 Task: Look for space in Huatusco de Chicuellar, Mexico from 10th July, 2023 to 25th July, 2023 for 3 adults, 1 child in price range Rs.15000 to Rs.25000. Place can be shared room with 2 bedrooms having 3 beds and 2 bathrooms. Property type can be house, flat, guest house. Amenities needed are: wifi, TV, free parkinig on premises, gym, breakfast. Booking option can be shelf check-in. Required host language is English.
Action: Mouse moved to (473, 96)
Screenshot: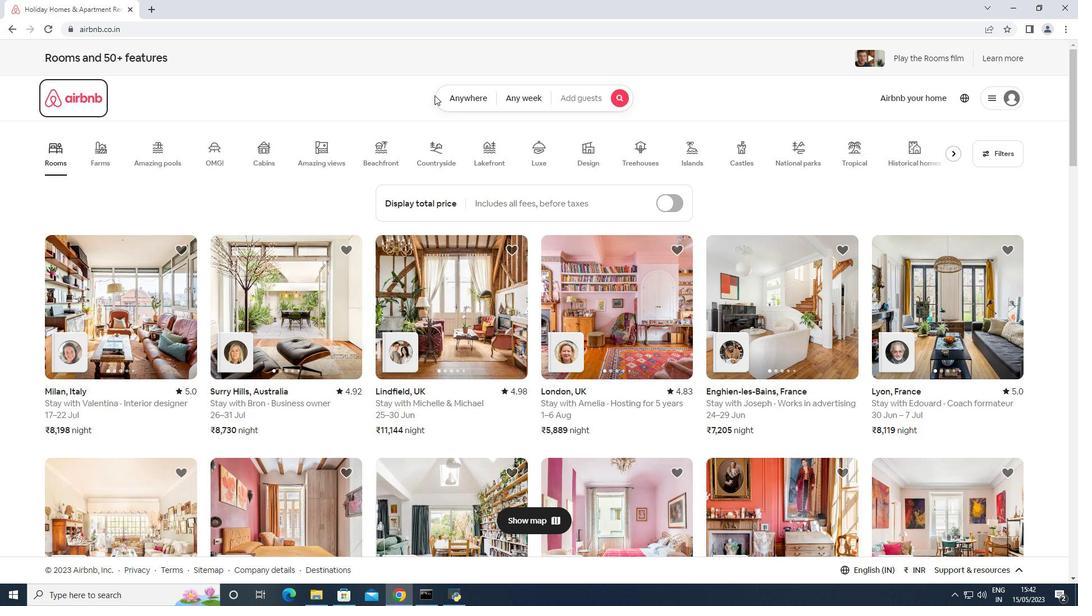 
Action: Mouse pressed left at (473, 96)
Screenshot: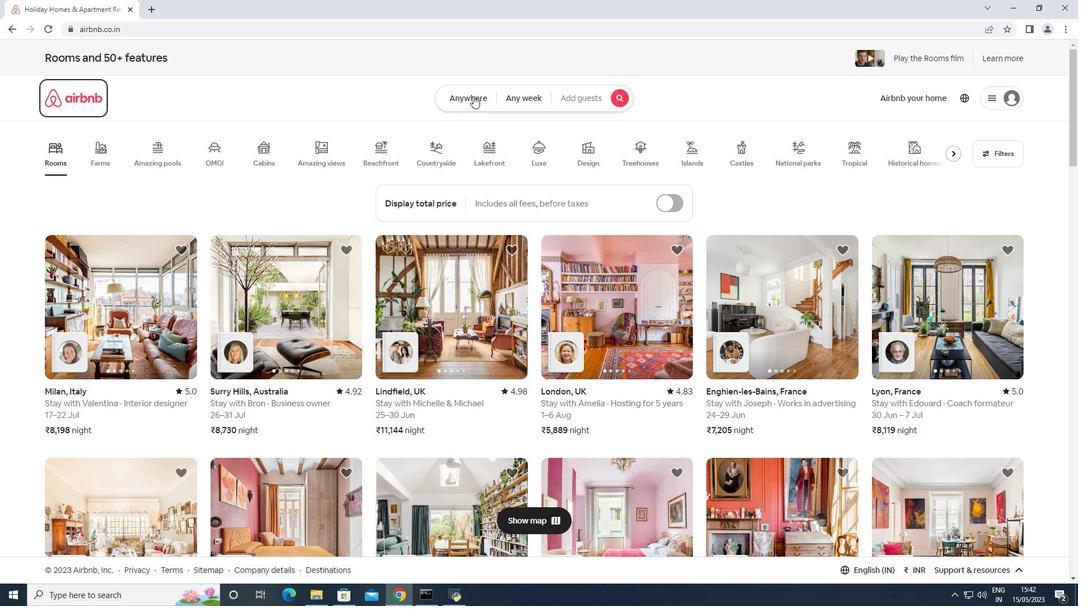 
Action: Mouse moved to (333, 142)
Screenshot: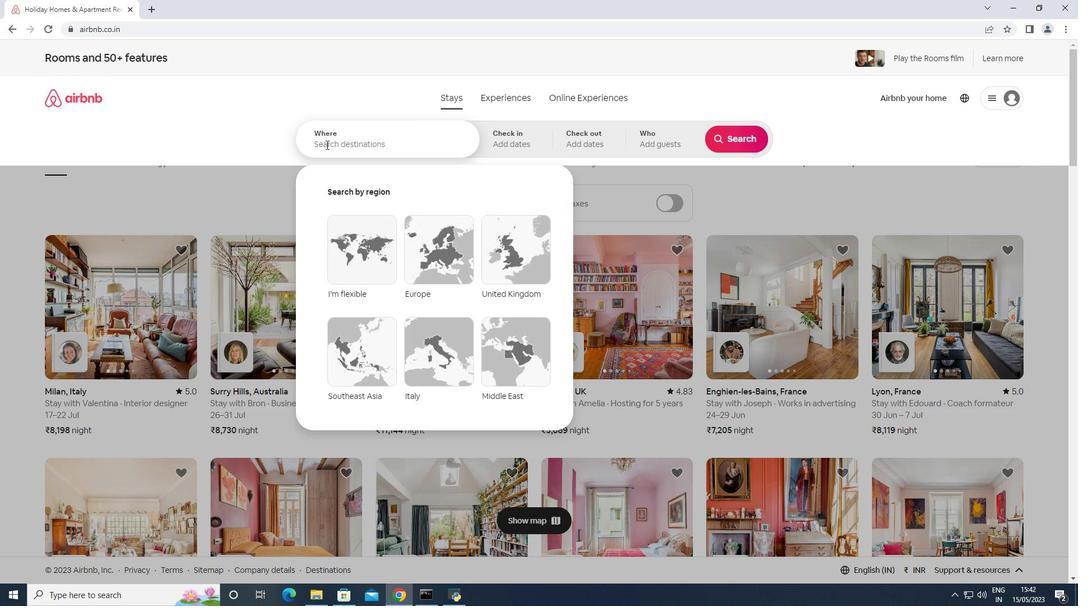 
Action: Mouse pressed left at (333, 142)
Screenshot: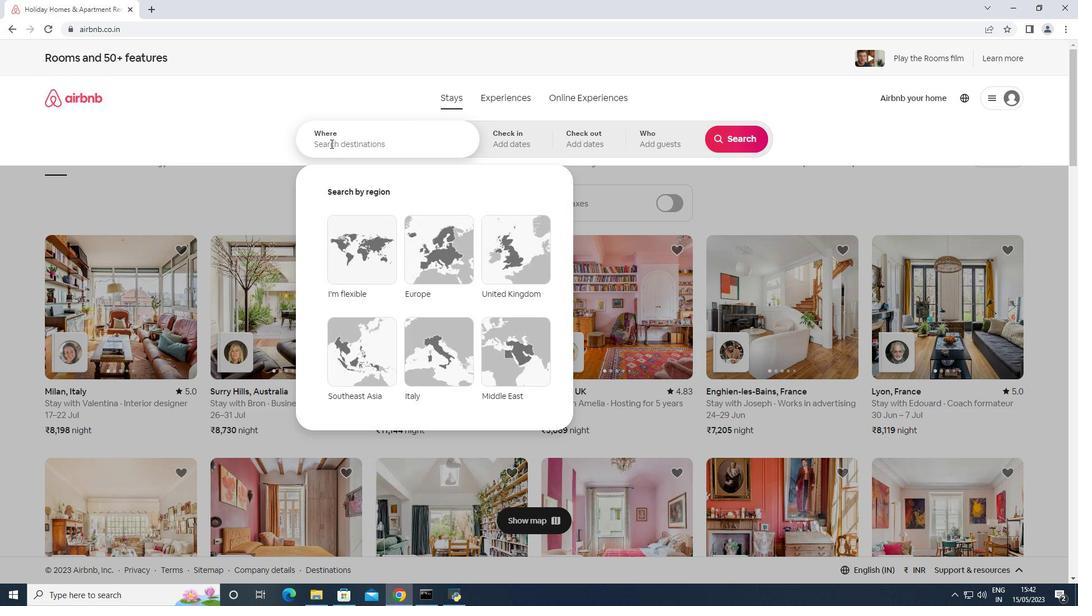 
Action: Key pressed <Key.shift>Huatusco<Key.space>de<Key.space><Key.shift>Chicuellar,<Key.shift><Key.shift>Mexico
Screenshot: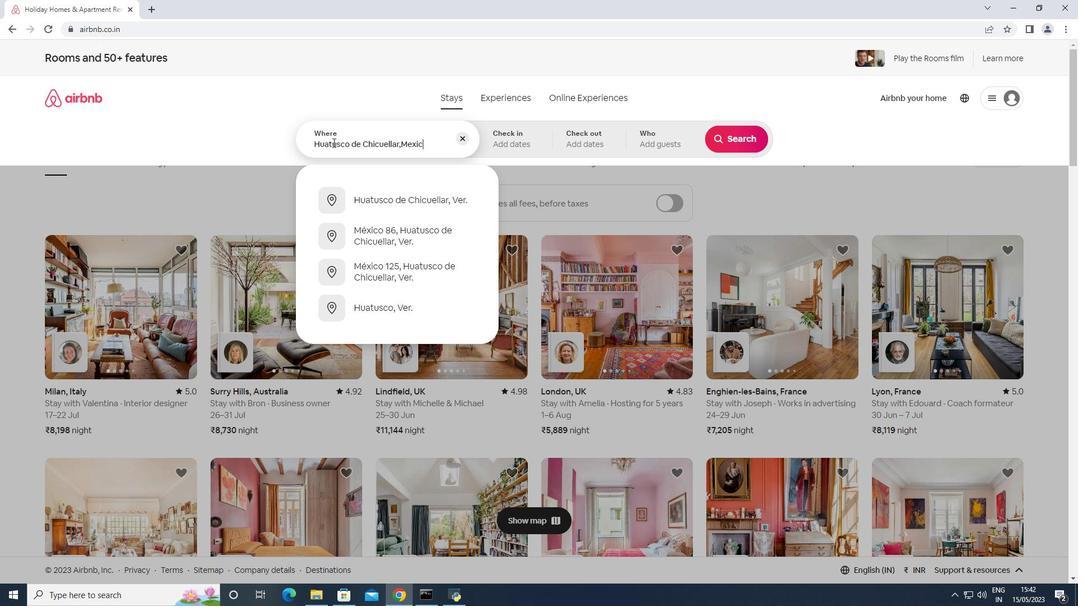 
Action: Mouse moved to (527, 144)
Screenshot: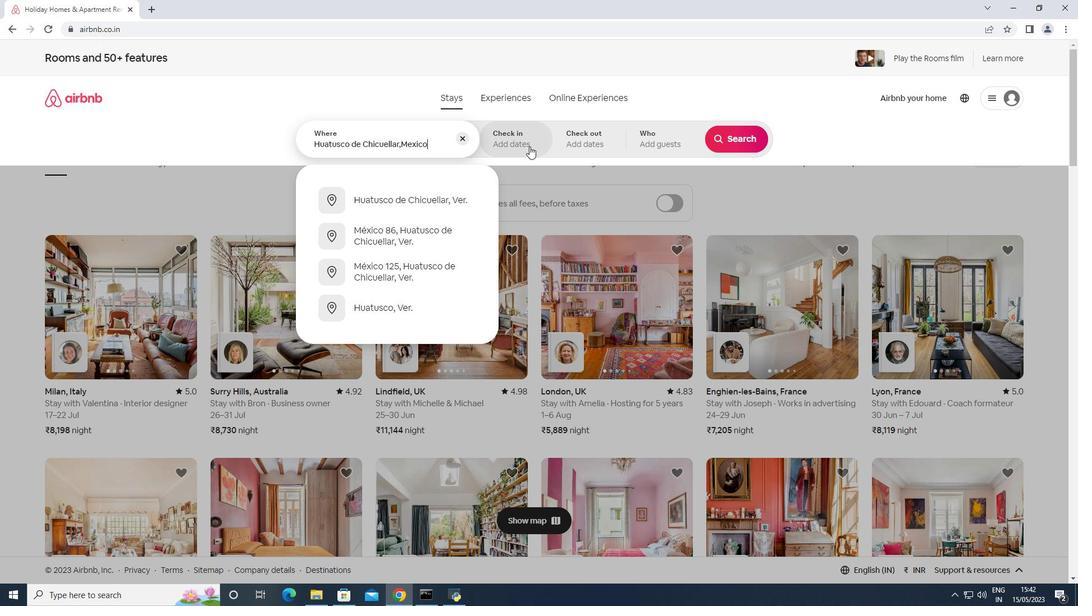 
Action: Mouse pressed left at (527, 144)
Screenshot: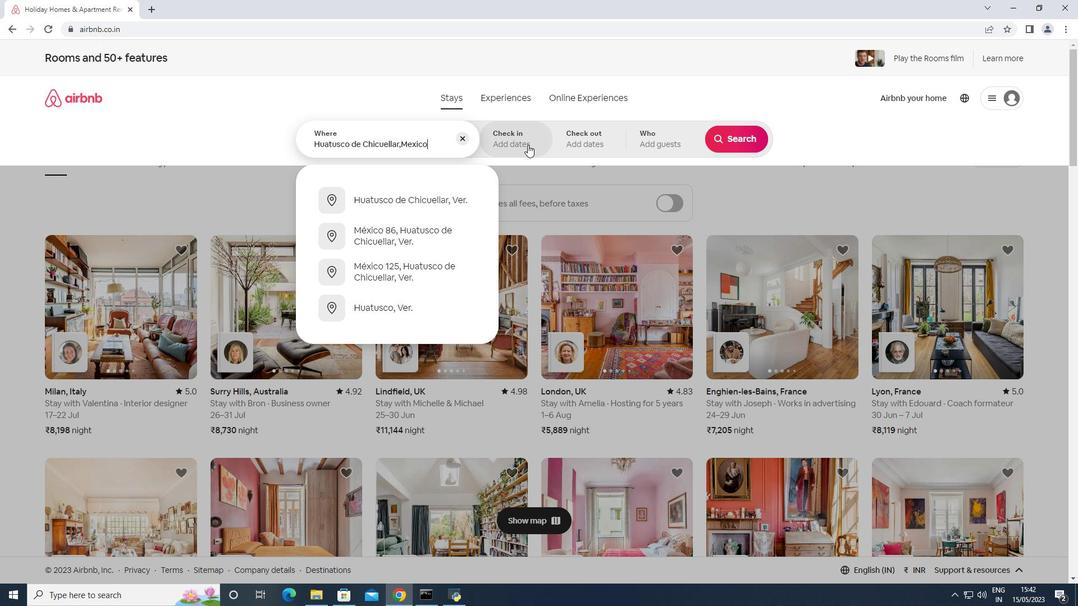 
Action: Mouse moved to (726, 228)
Screenshot: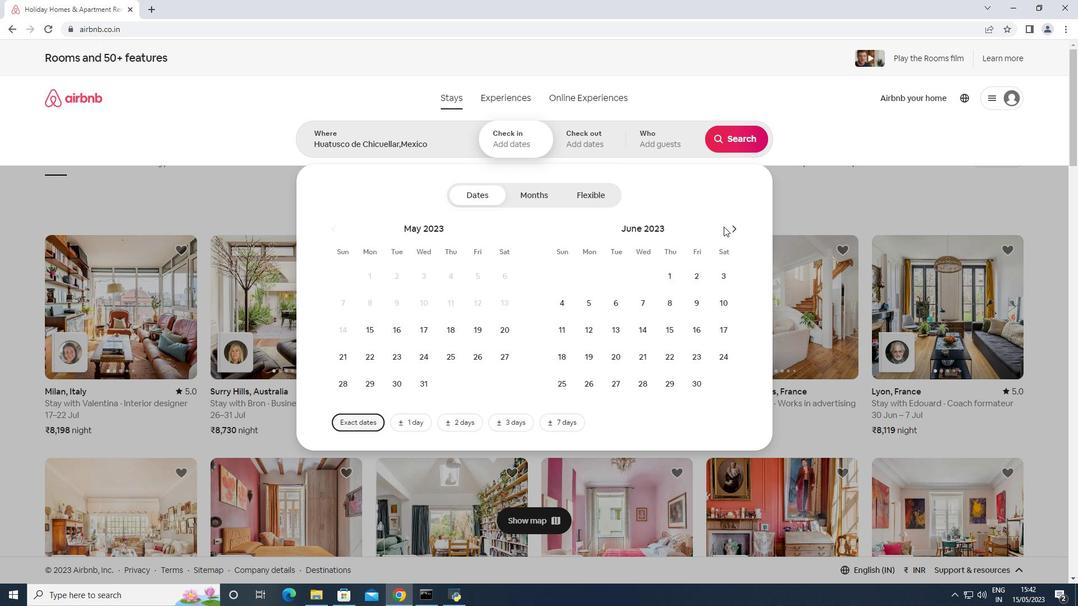 
Action: Mouse pressed left at (726, 228)
Screenshot: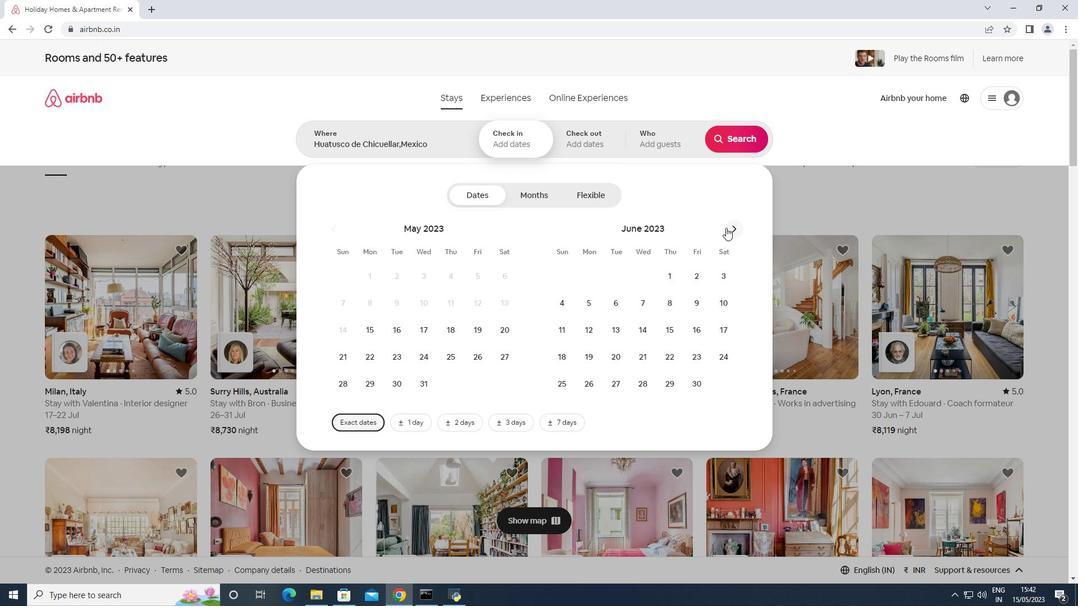 
Action: Mouse moved to (581, 324)
Screenshot: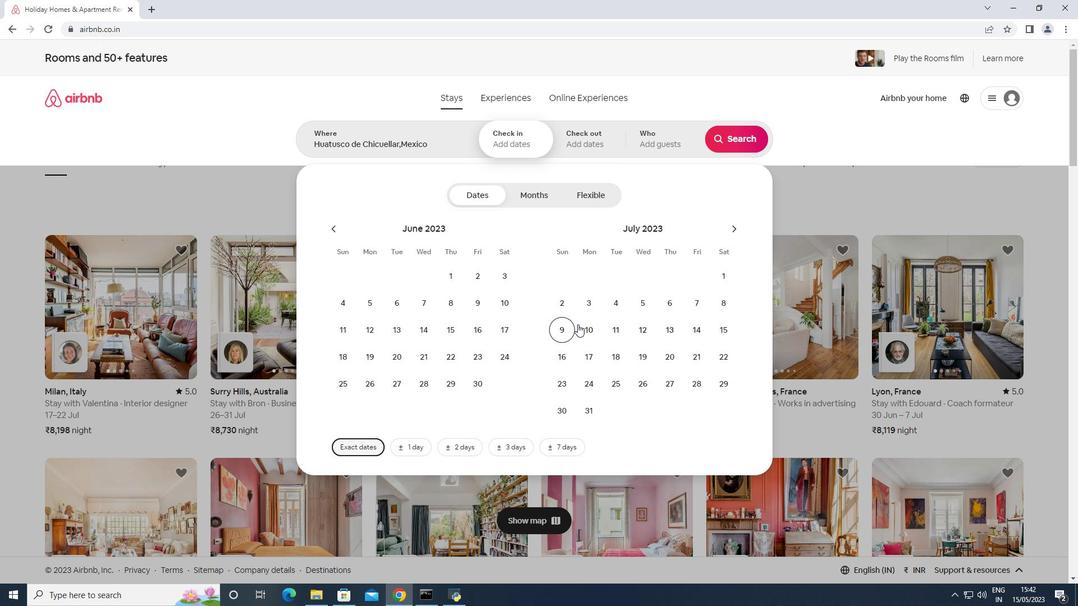 
Action: Mouse pressed left at (581, 324)
Screenshot: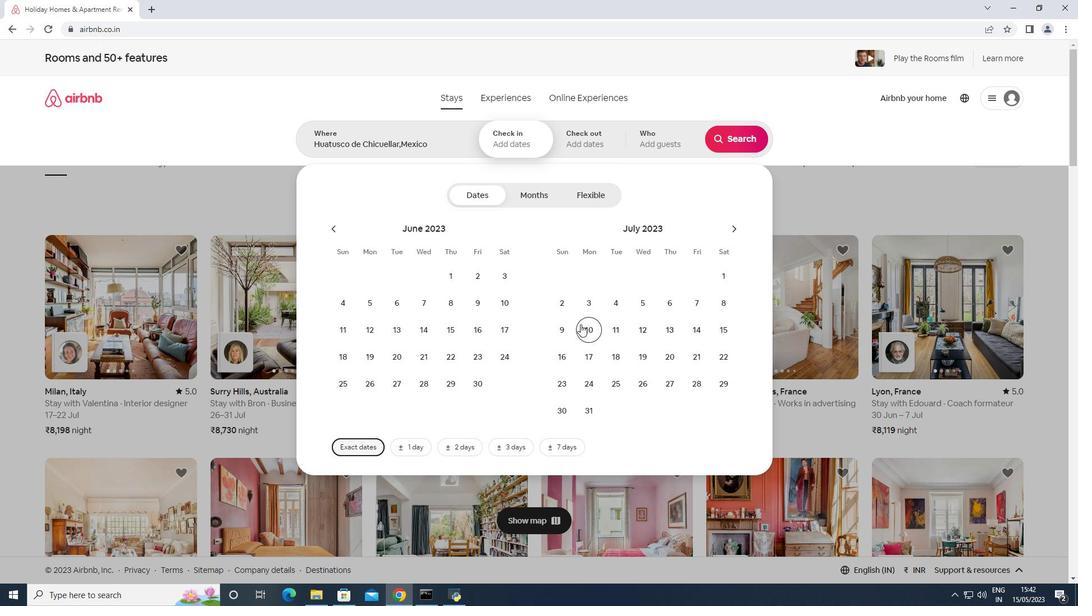 
Action: Mouse moved to (612, 379)
Screenshot: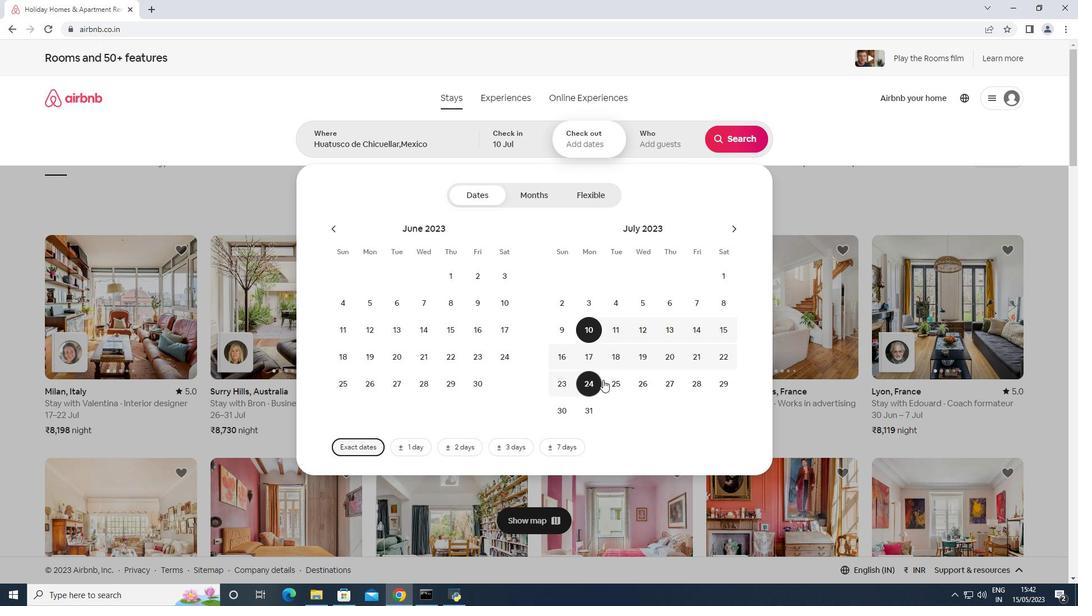 
Action: Mouse pressed left at (612, 379)
Screenshot: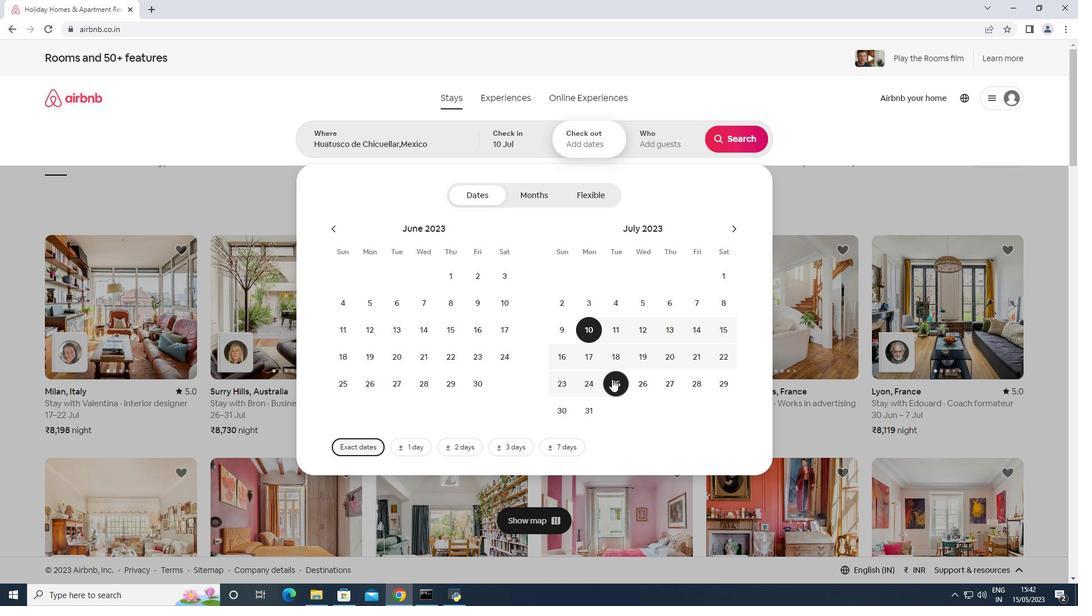 
Action: Mouse moved to (658, 146)
Screenshot: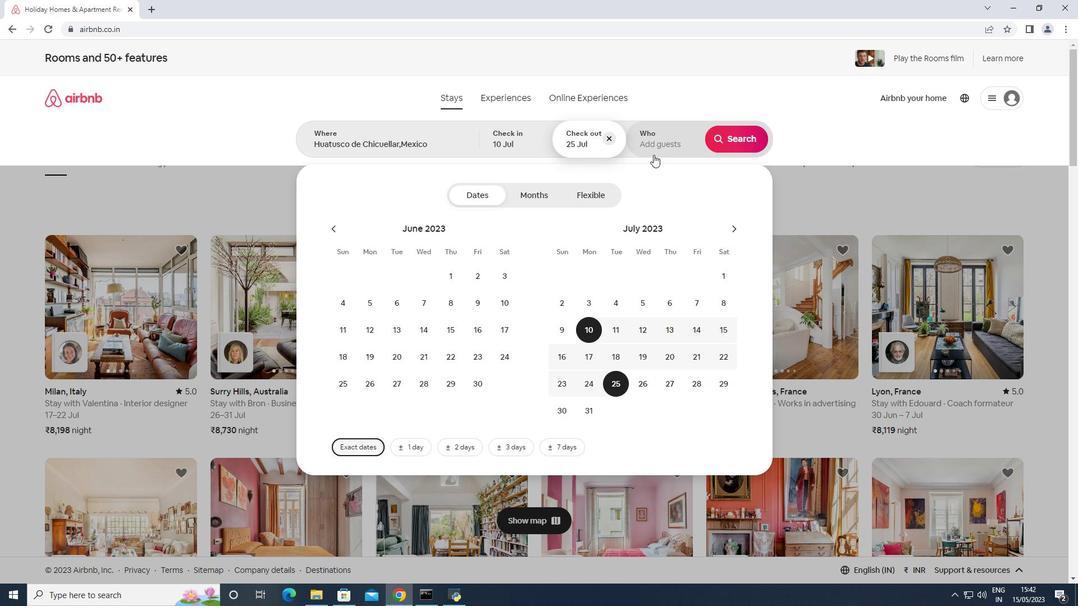 
Action: Mouse pressed left at (658, 146)
Screenshot: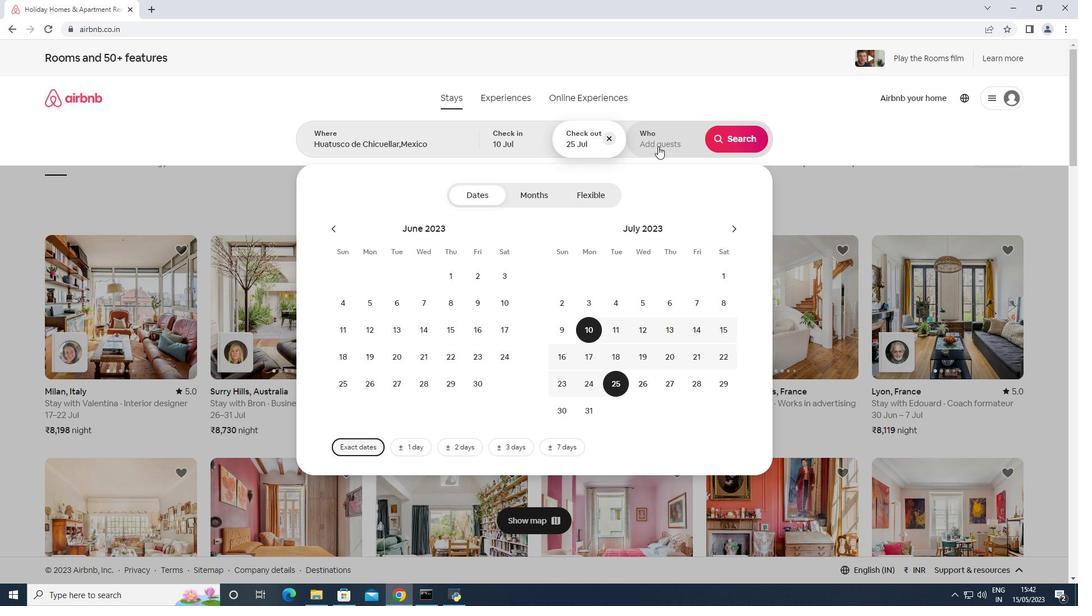 
Action: Mouse moved to (737, 197)
Screenshot: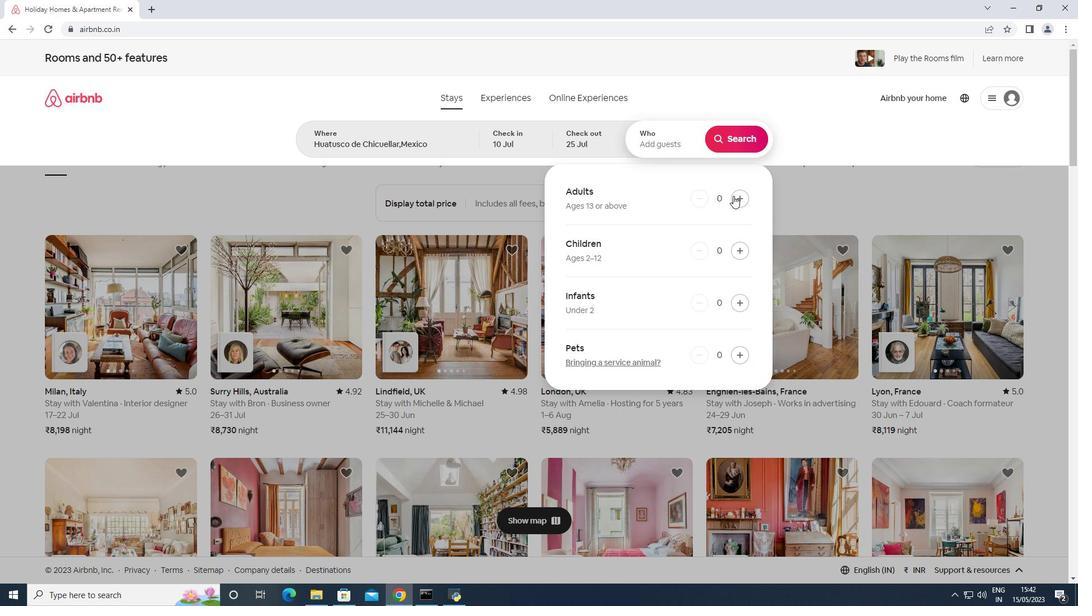 
Action: Mouse pressed left at (737, 197)
Screenshot: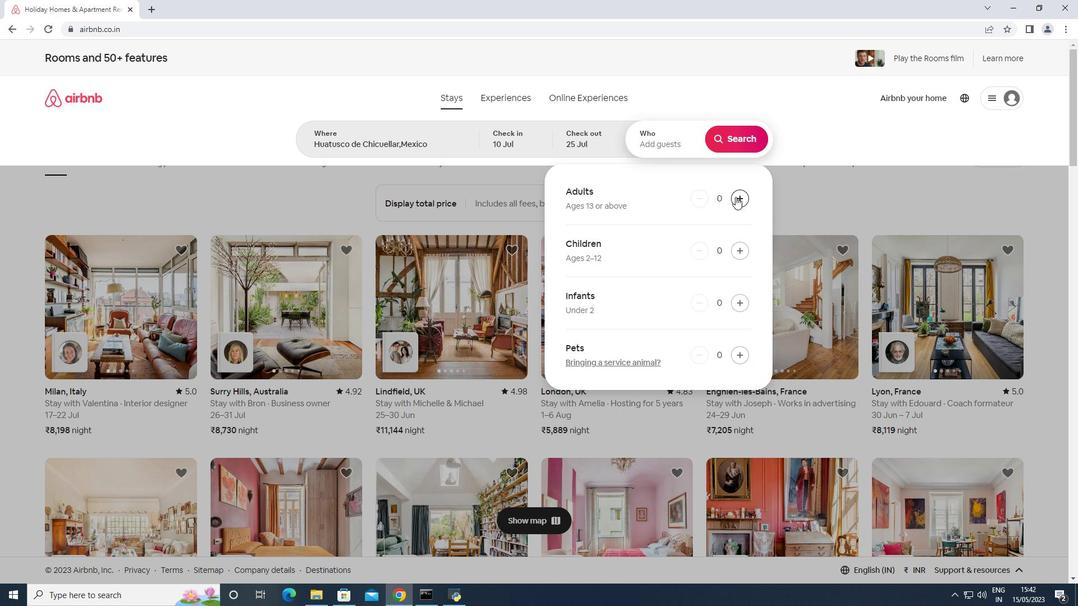 
Action: Mouse pressed left at (737, 197)
Screenshot: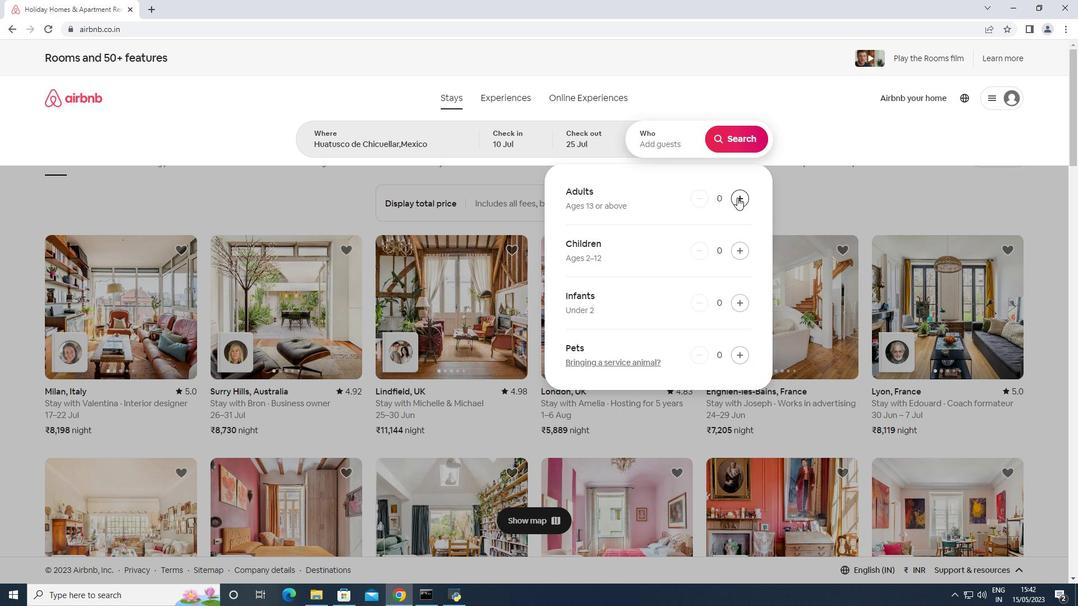 
Action: Mouse moved to (737, 197)
Screenshot: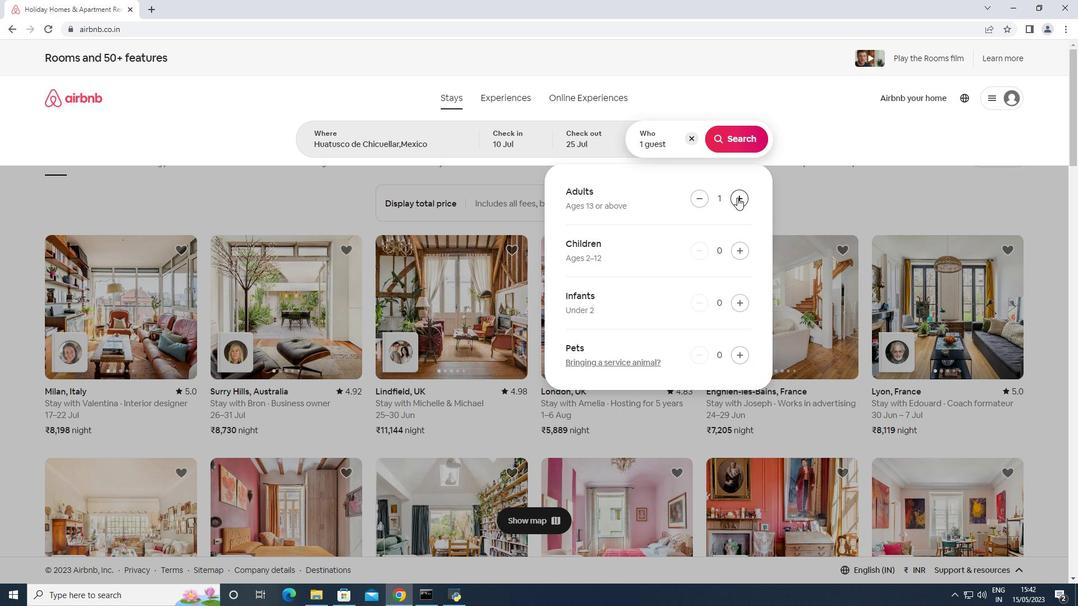 
Action: Mouse pressed left at (737, 197)
Screenshot: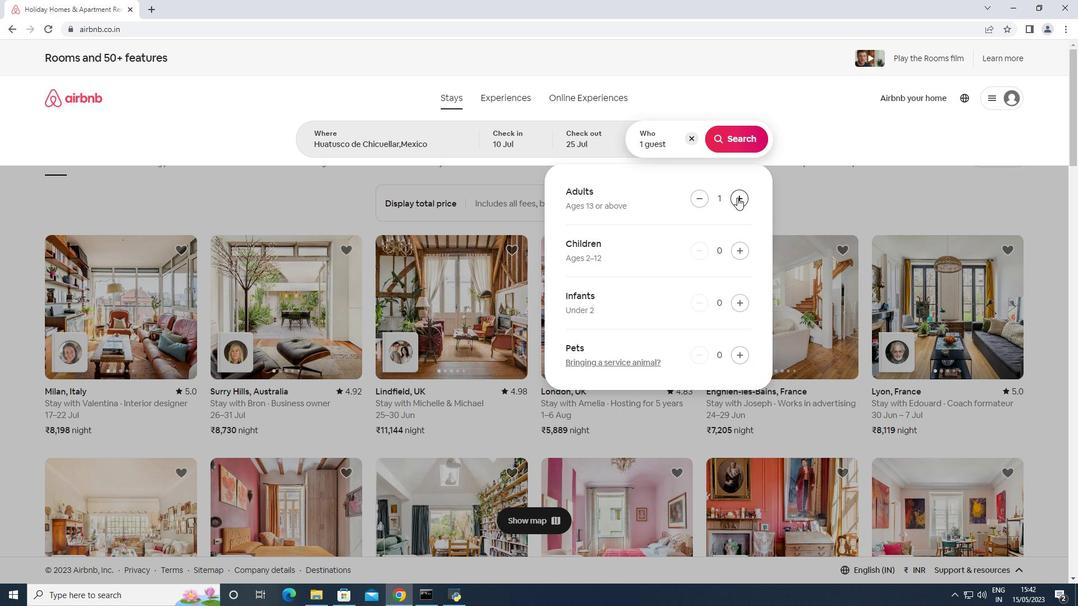 
Action: Mouse moved to (739, 243)
Screenshot: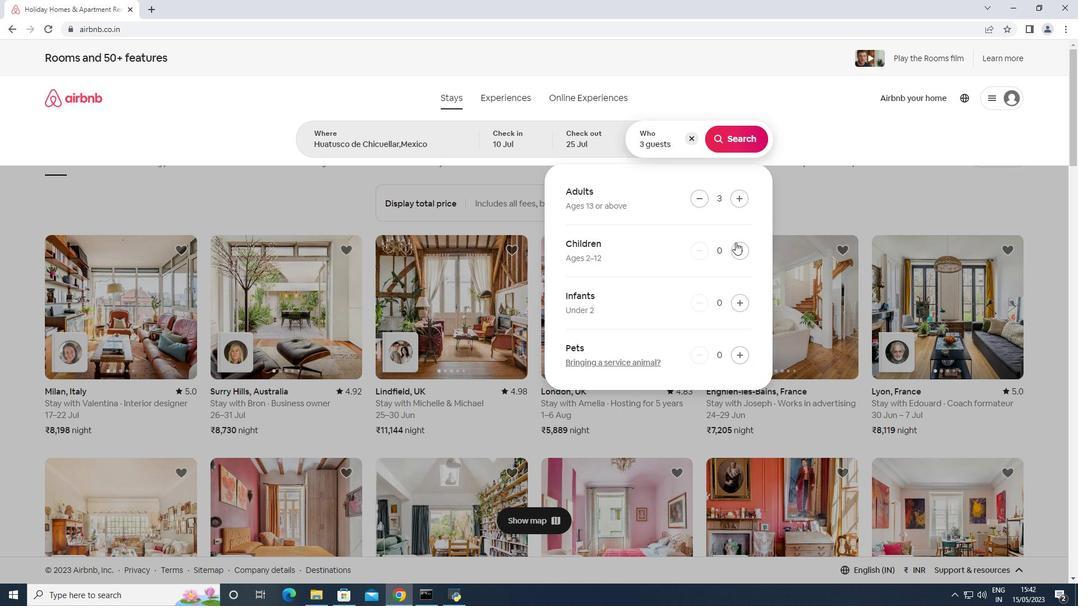 
Action: Mouse pressed left at (739, 243)
Screenshot: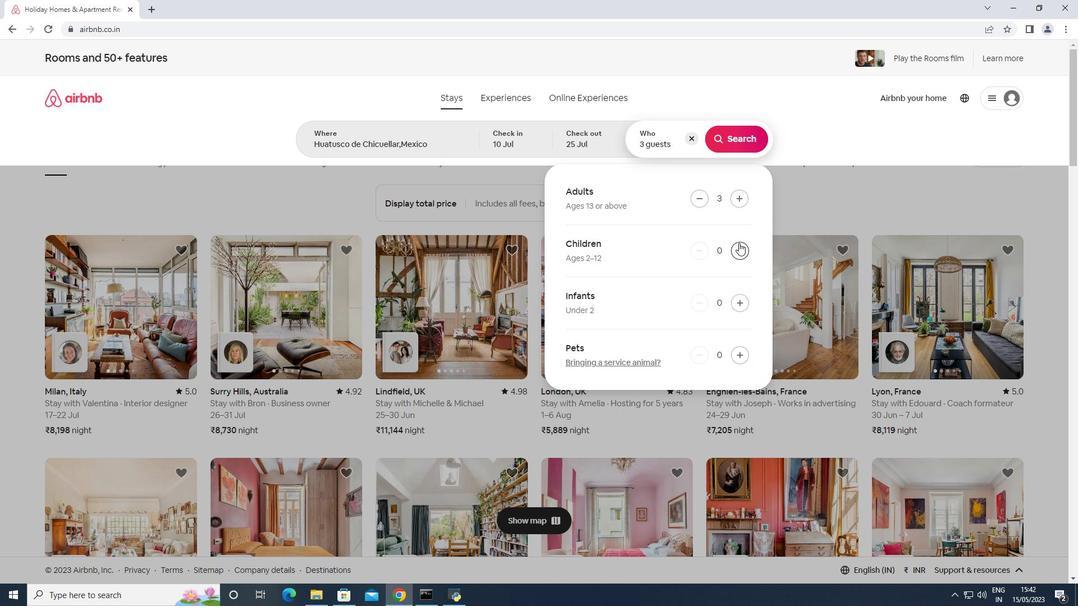
Action: Mouse moved to (753, 140)
Screenshot: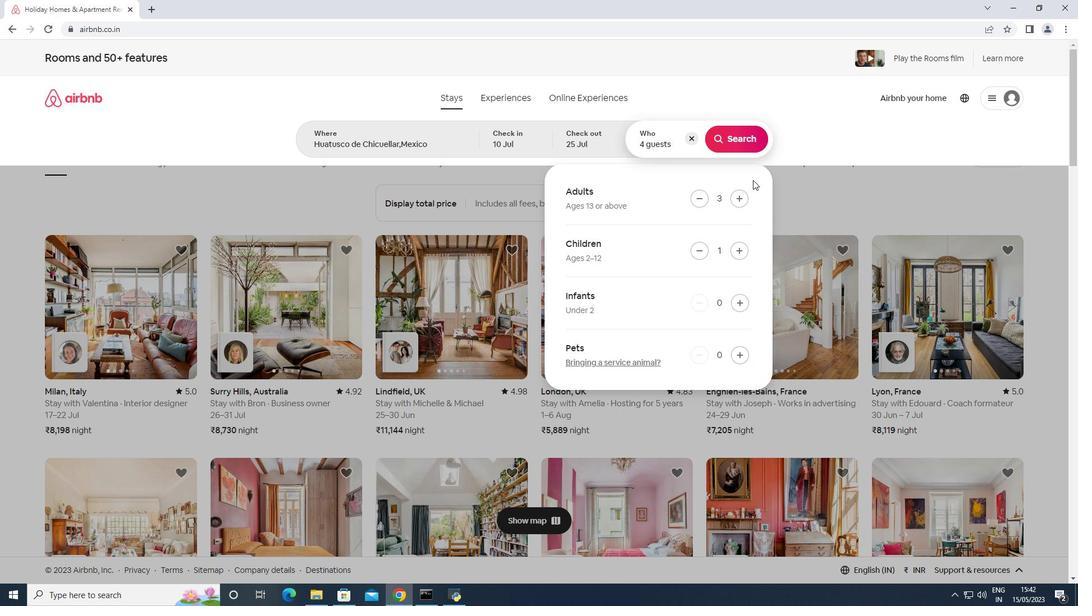
Action: Mouse pressed left at (753, 140)
Screenshot: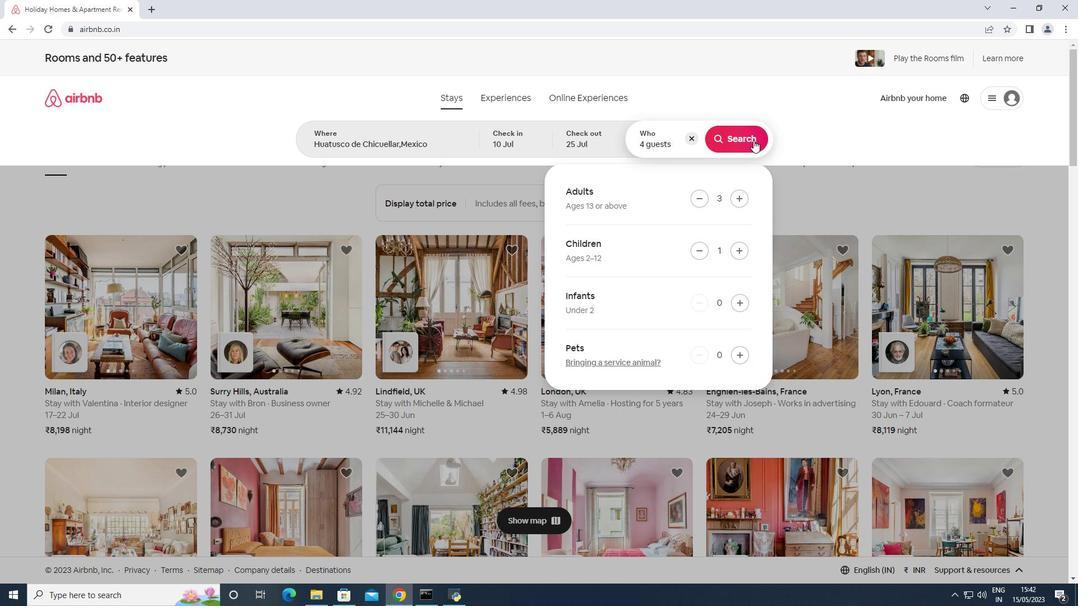 
Action: Mouse moved to (1018, 109)
Screenshot: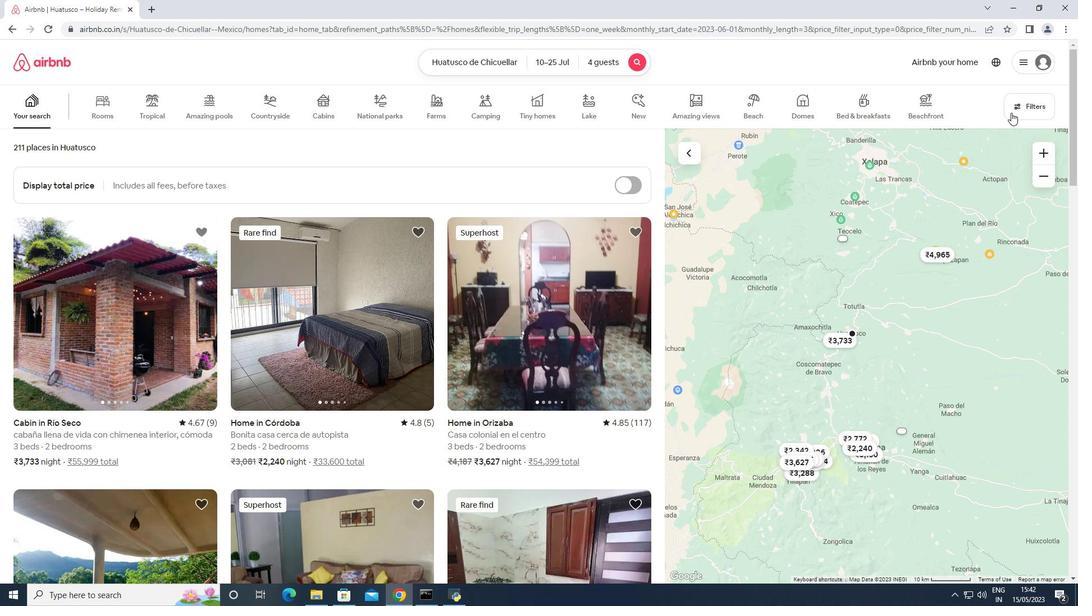 
Action: Mouse pressed left at (1018, 109)
Screenshot: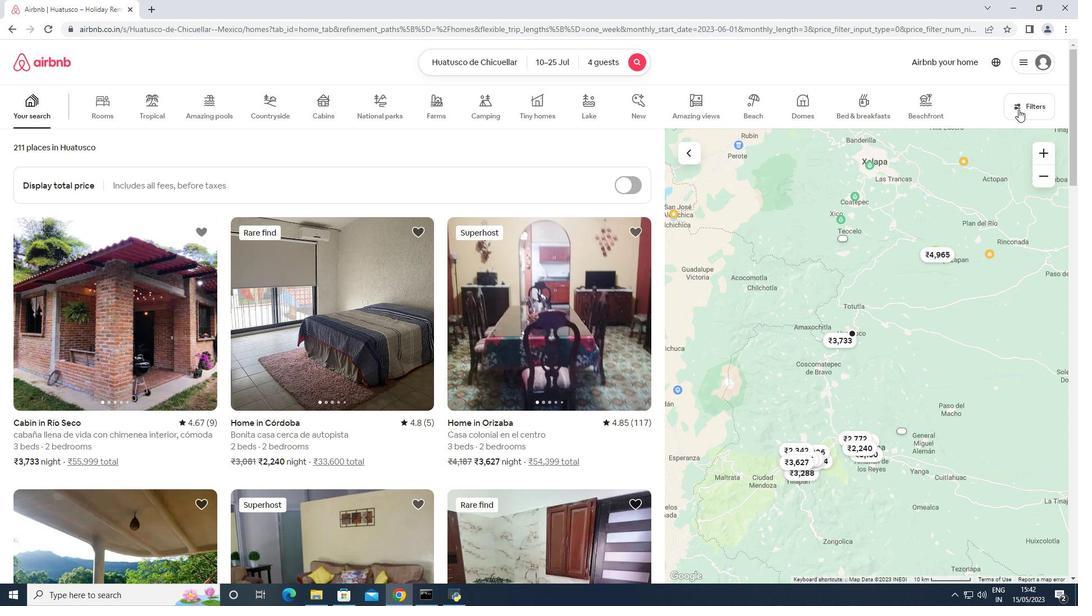 
Action: Mouse moved to (392, 385)
Screenshot: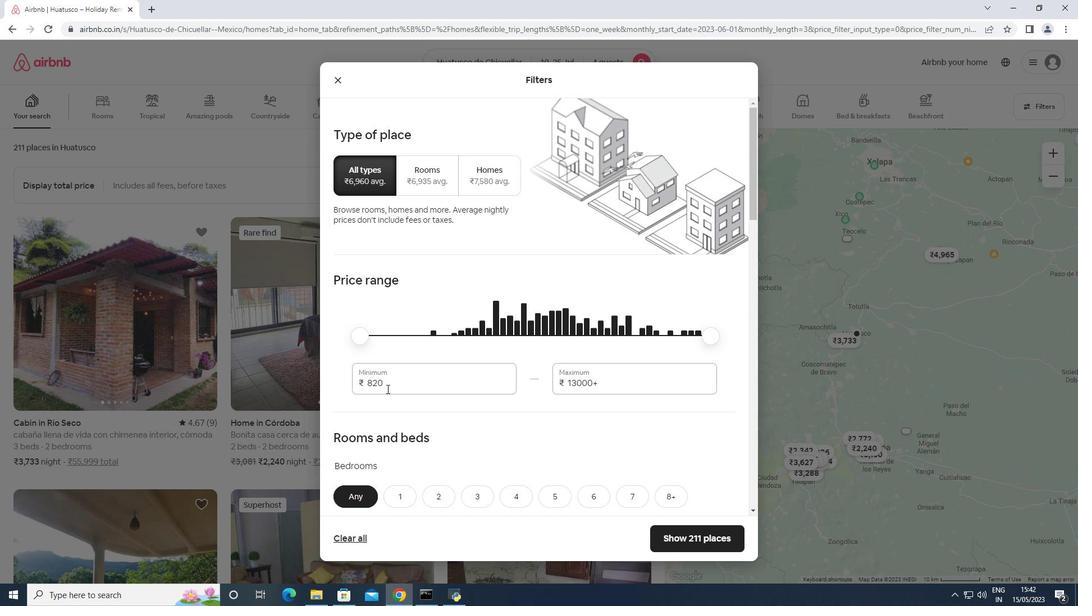 
Action: Mouse pressed left at (392, 385)
Screenshot: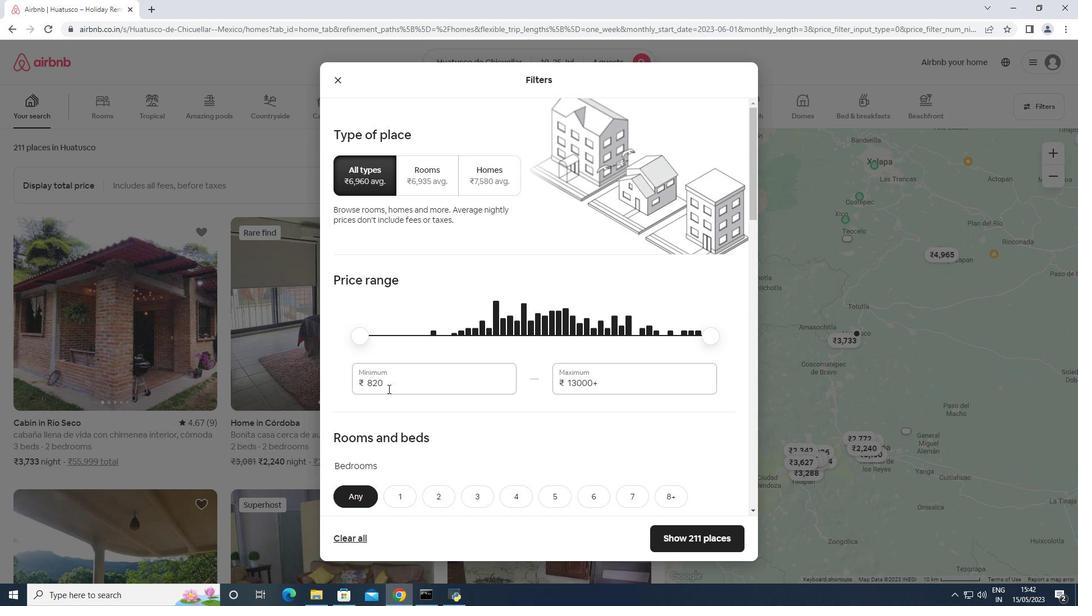 
Action: Mouse moved to (354, 379)
Screenshot: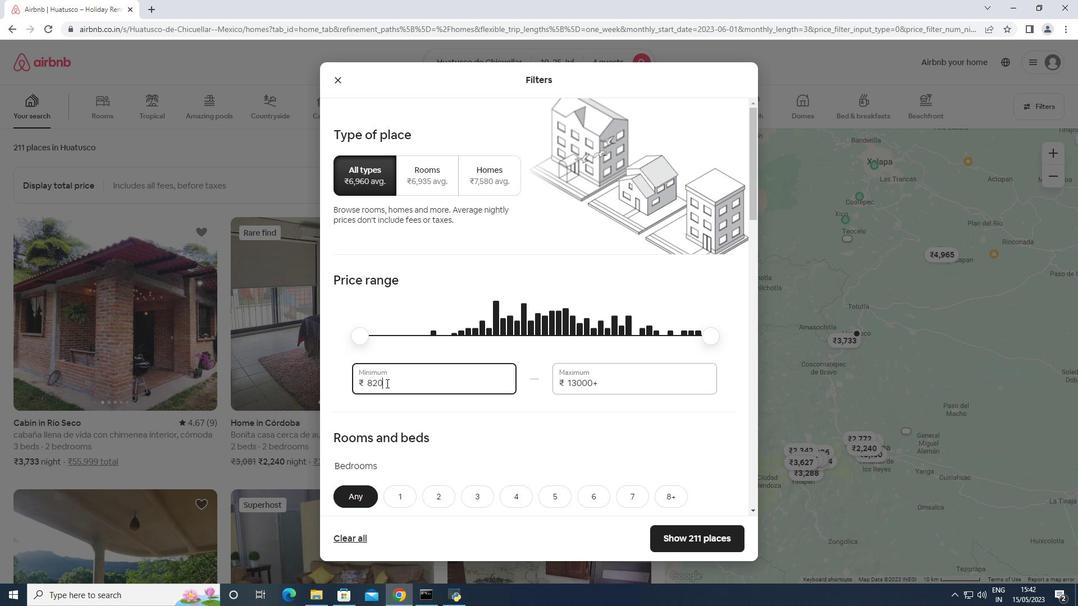 
Action: Key pressed 15000
Screenshot: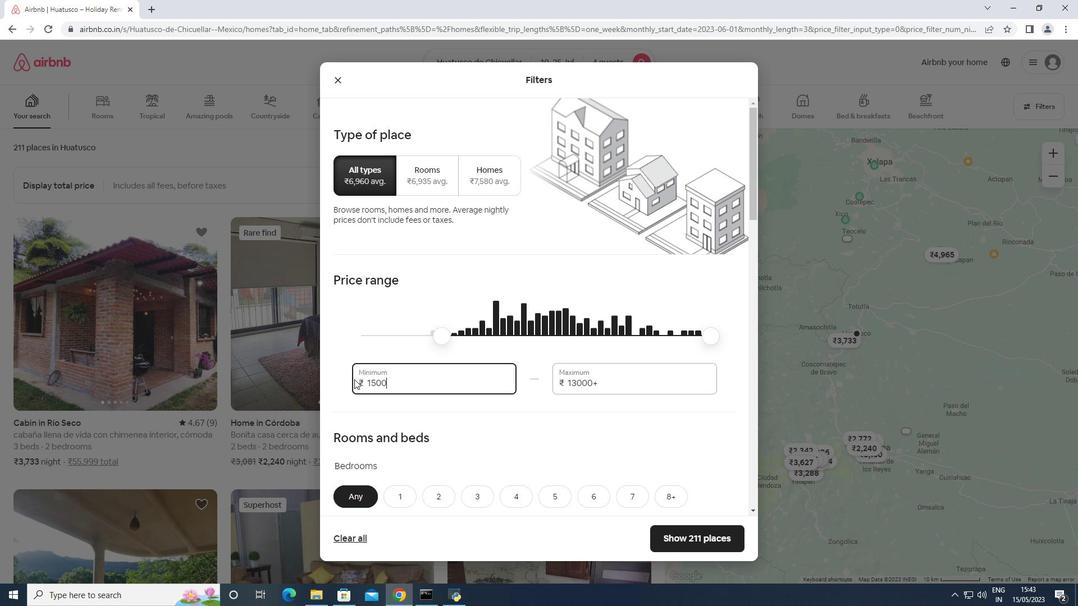 
Action: Mouse moved to (608, 385)
Screenshot: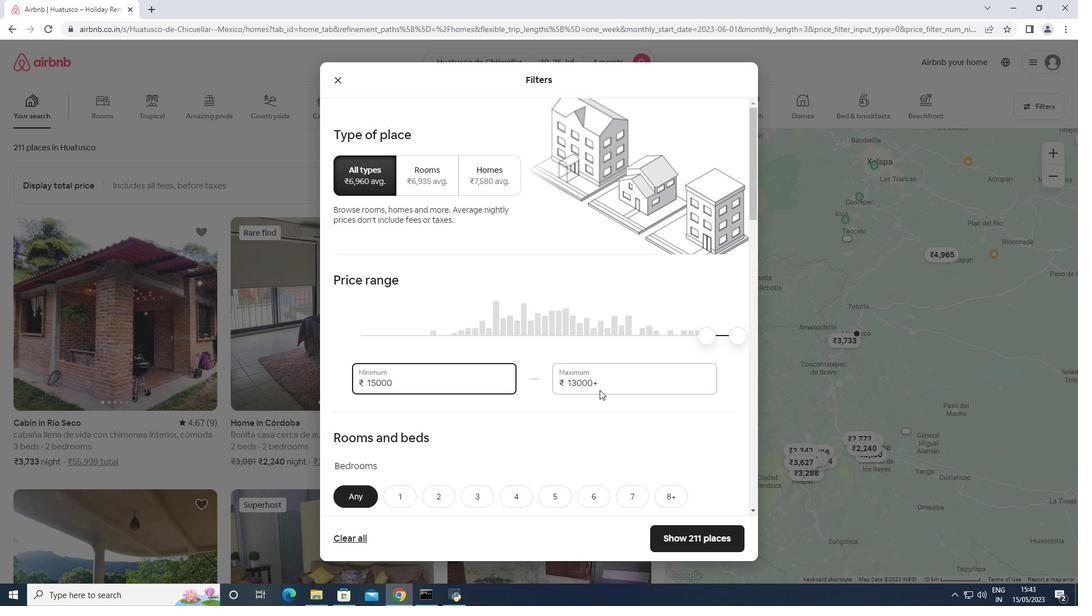 
Action: Mouse pressed left at (608, 385)
Screenshot: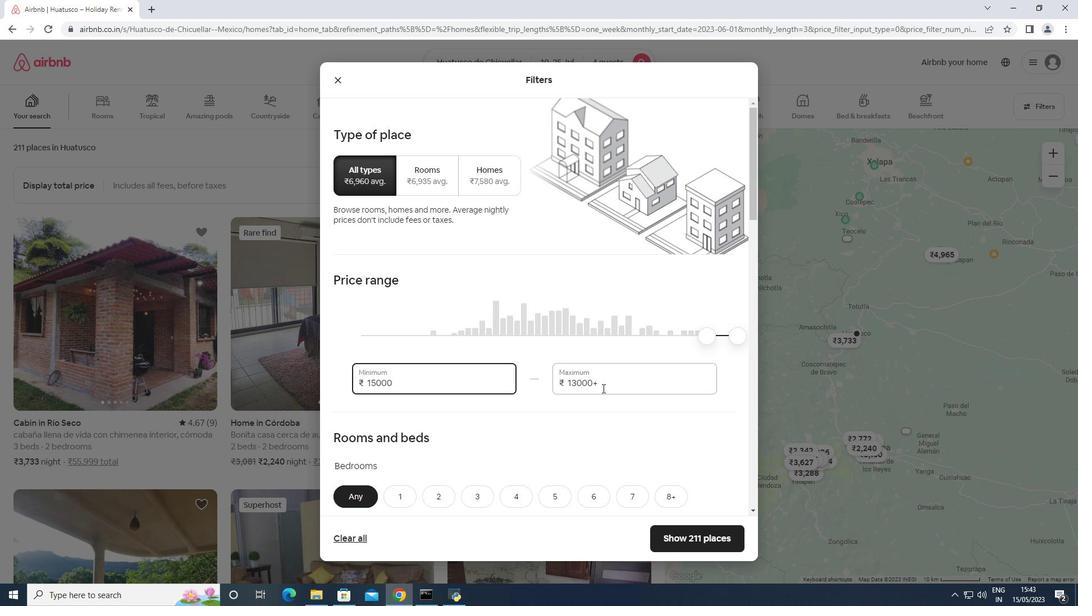 
Action: Mouse moved to (531, 381)
Screenshot: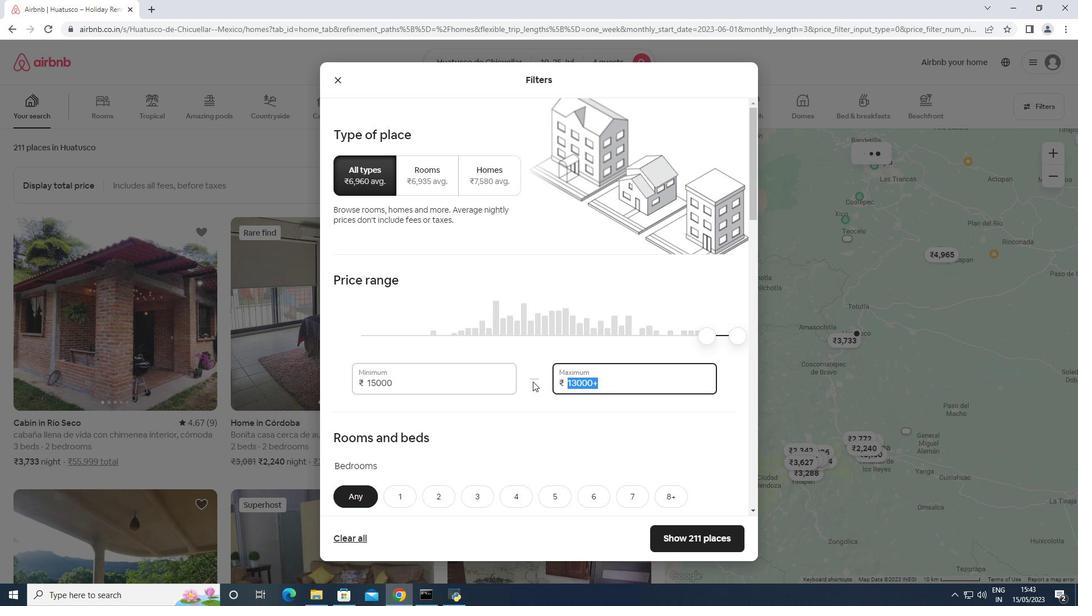 
Action: Key pressed 25000
Screenshot: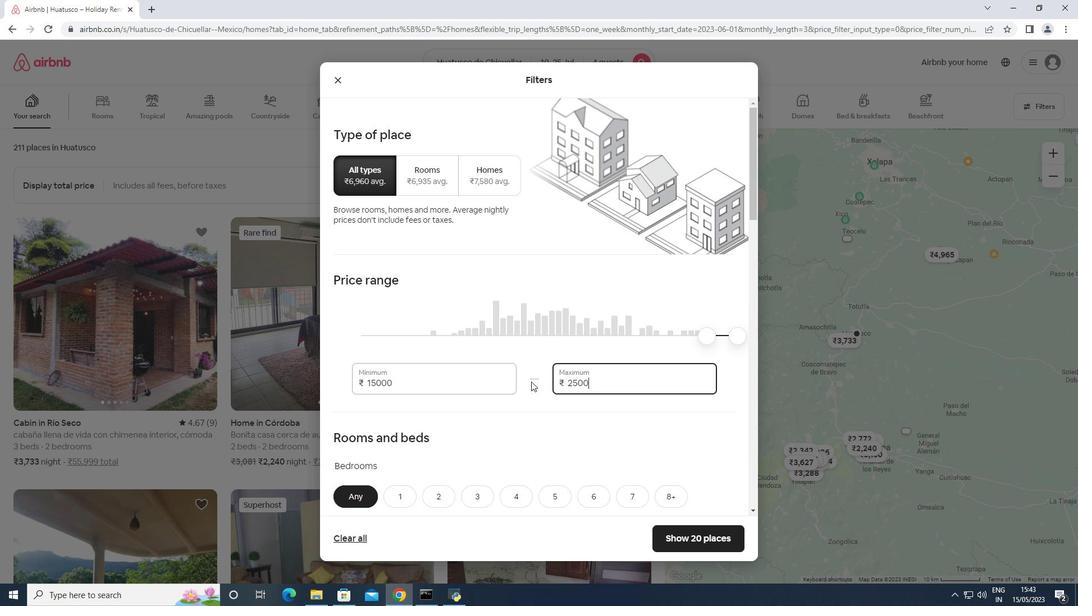 
Action: Mouse scrolled (531, 381) with delta (0, 0)
Screenshot: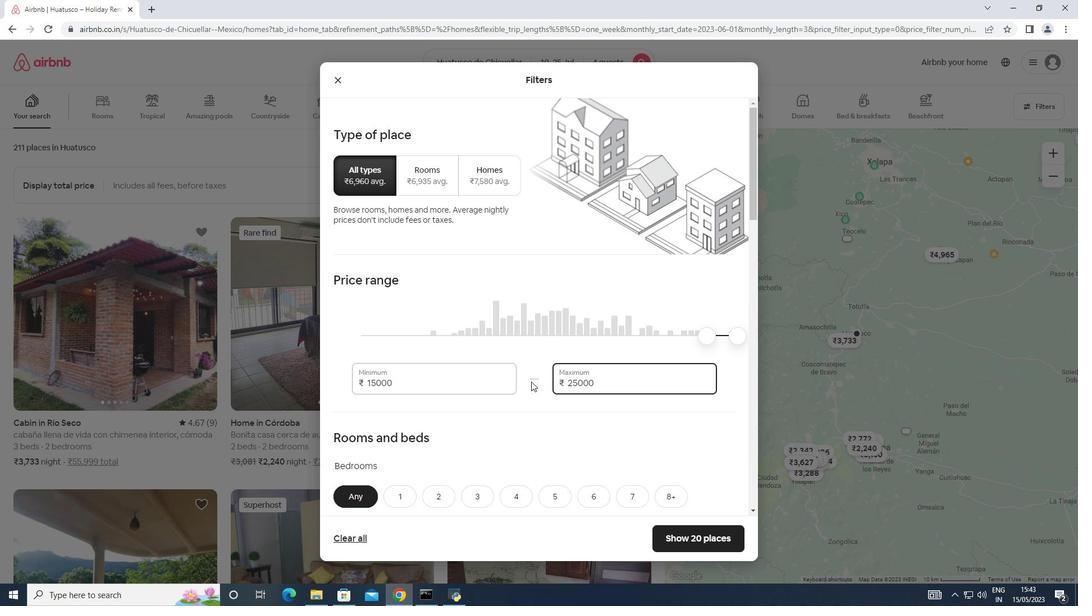 
Action: Mouse scrolled (531, 381) with delta (0, 0)
Screenshot: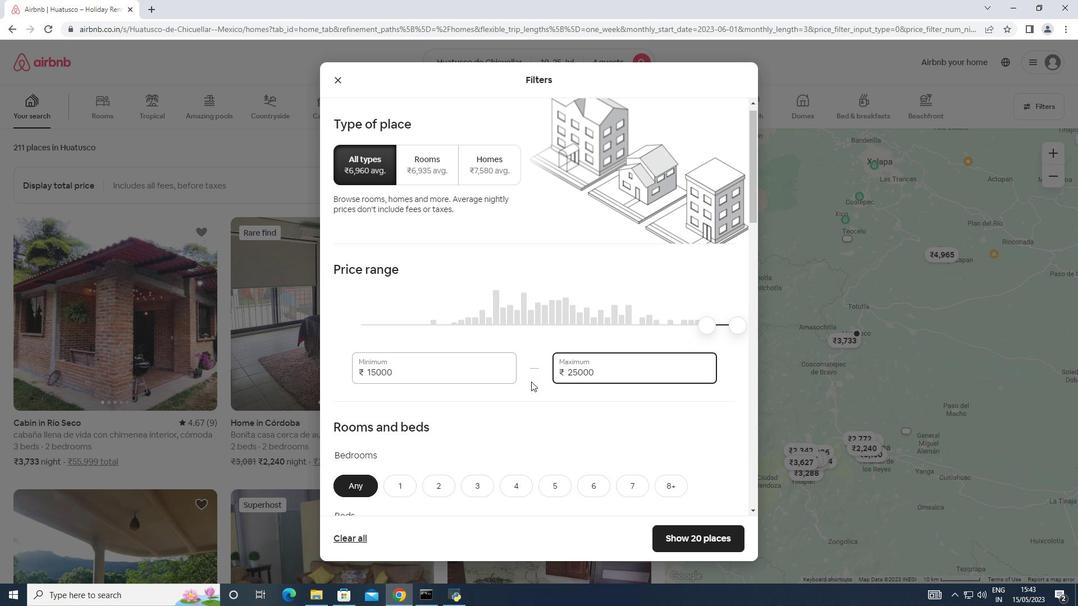 
Action: Mouse scrolled (531, 381) with delta (0, 0)
Screenshot: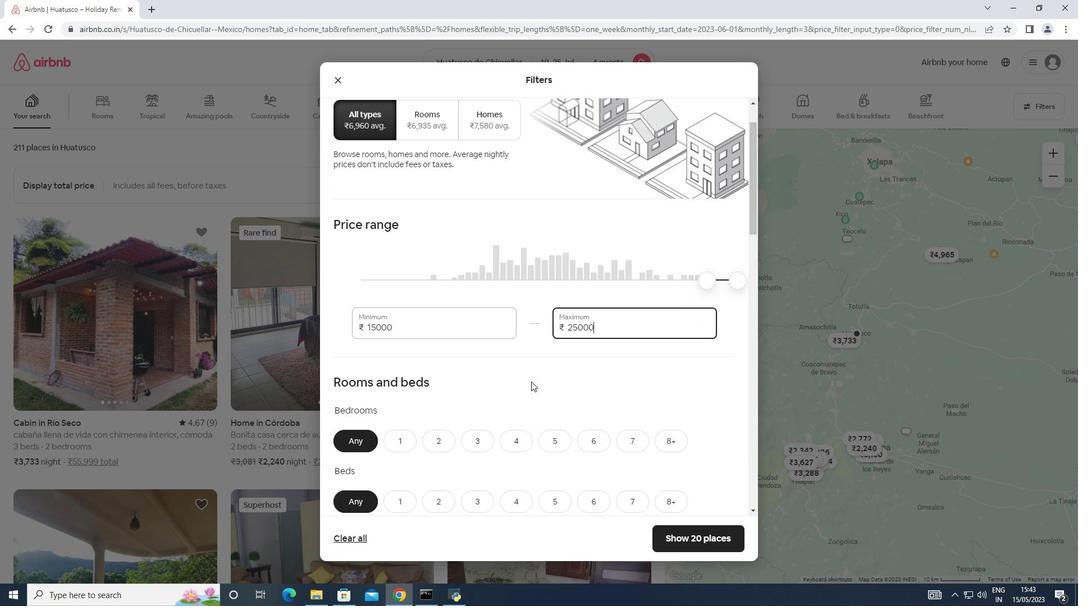 
Action: Mouse moved to (429, 324)
Screenshot: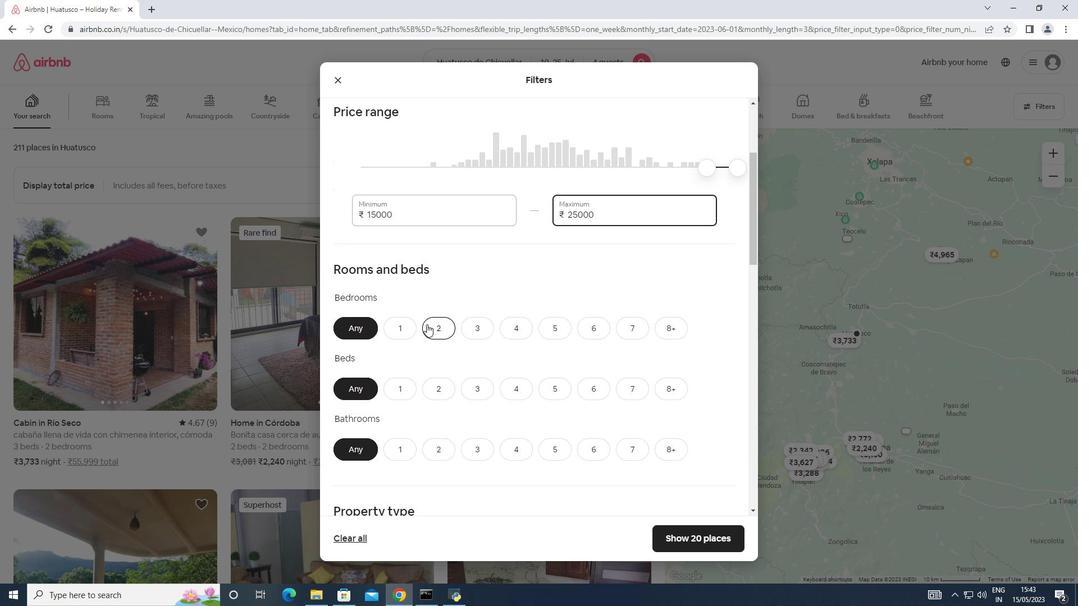 
Action: Mouse pressed left at (429, 324)
Screenshot: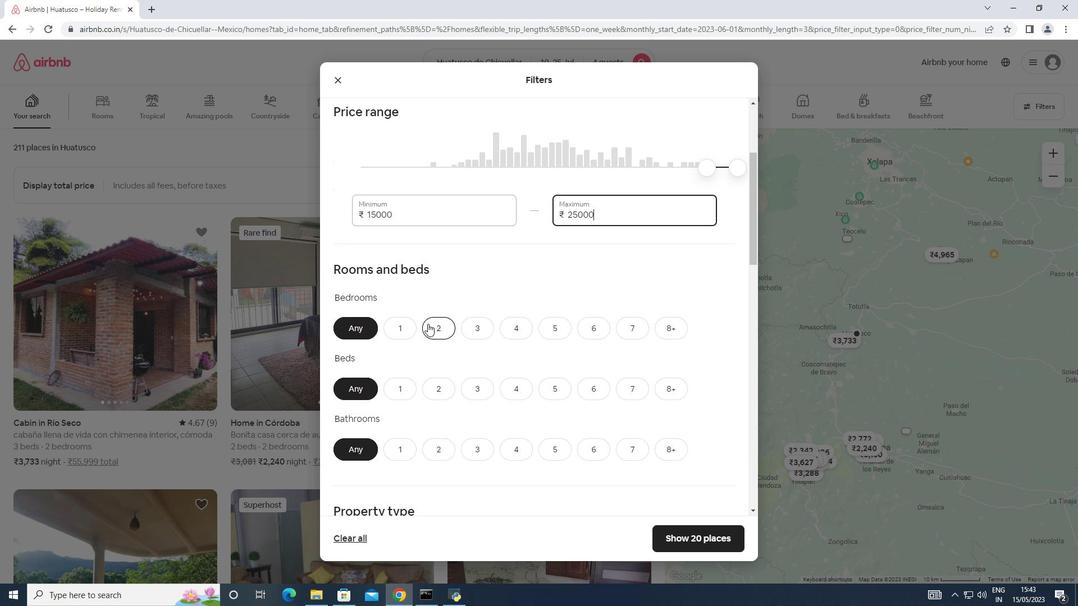 
Action: Mouse moved to (465, 390)
Screenshot: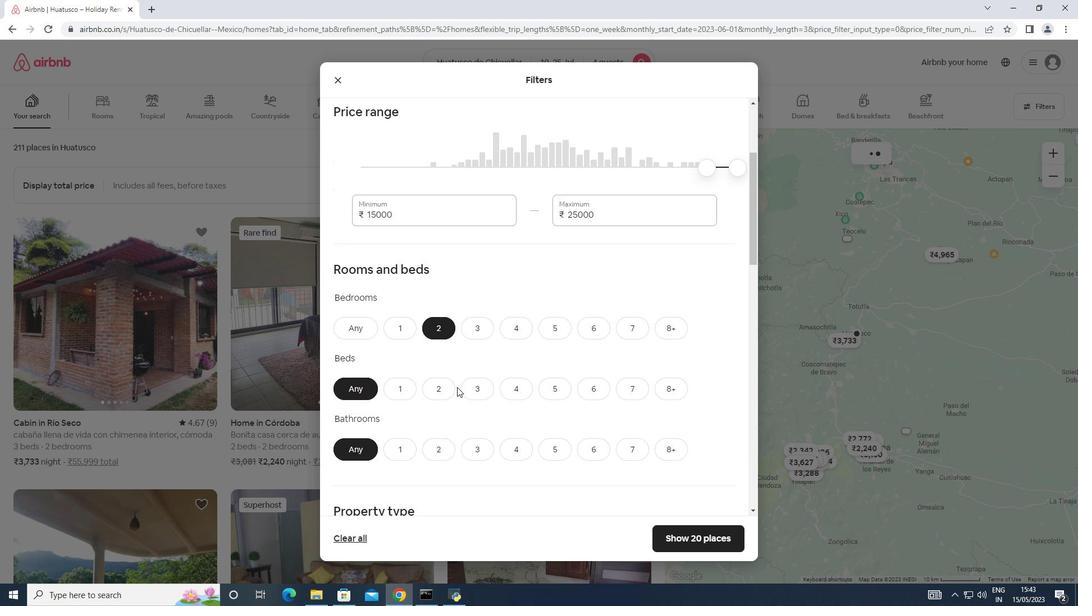 
Action: Mouse pressed left at (465, 390)
Screenshot: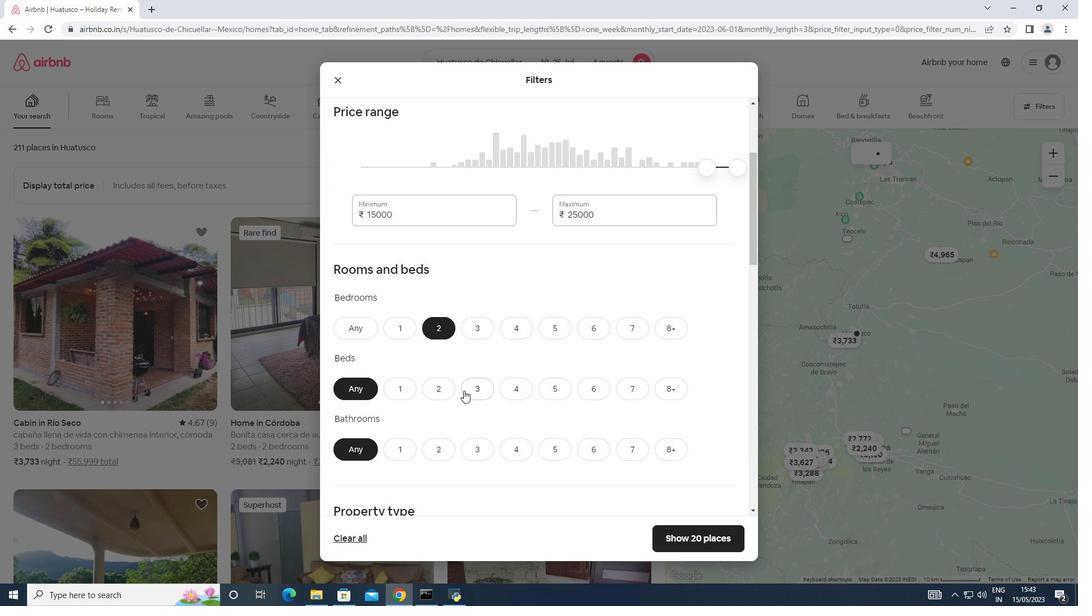 
Action: Mouse moved to (433, 445)
Screenshot: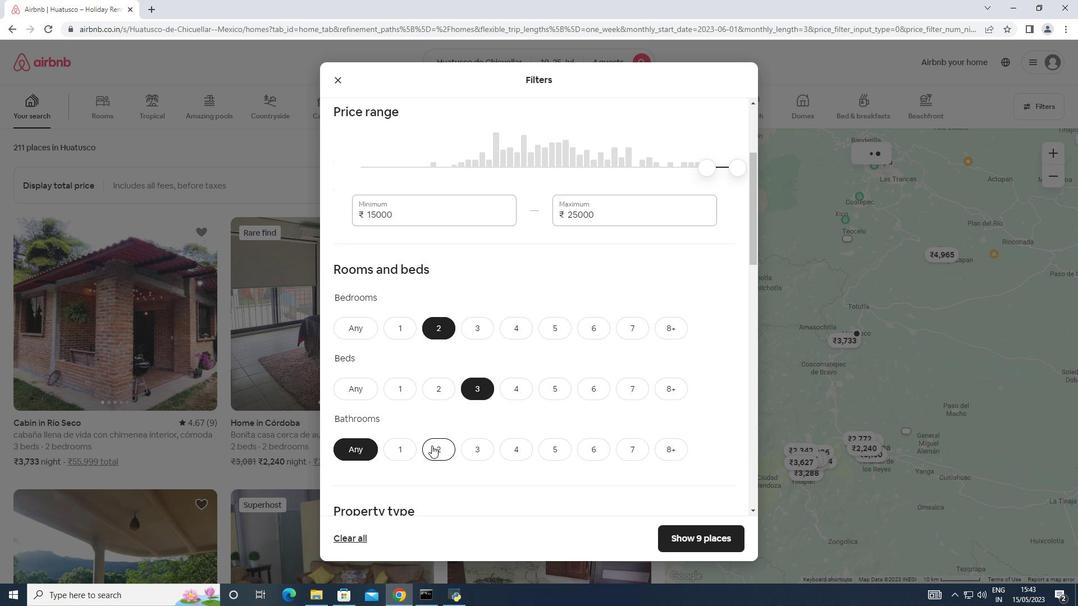 
Action: Mouse pressed left at (433, 445)
Screenshot: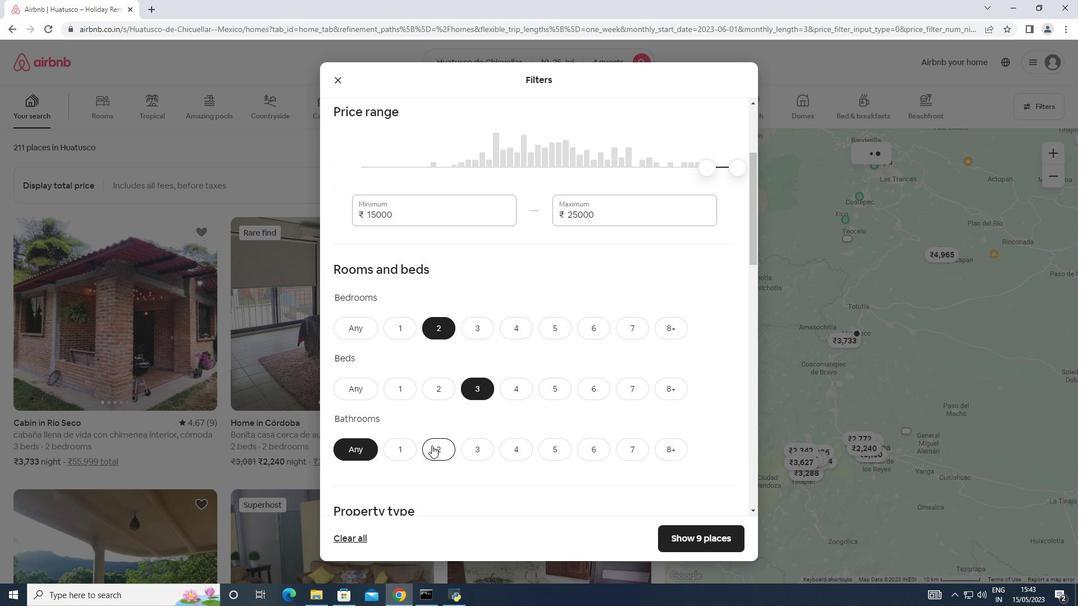 
Action: Mouse moved to (457, 395)
Screenshot: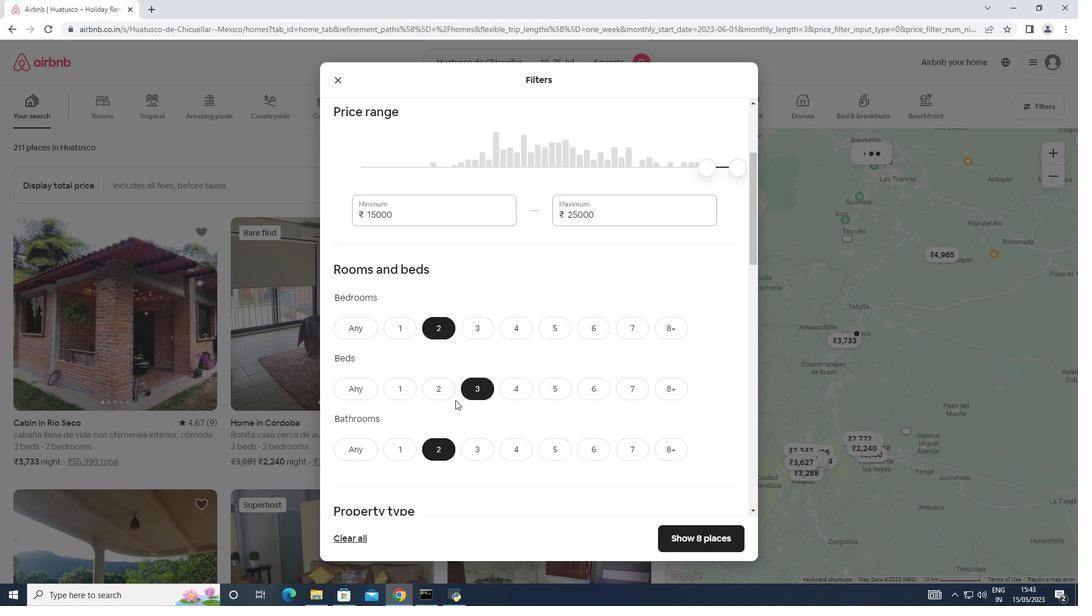 
Action: Mouse scrolled (457, 395) with delta (0, 0)
Screenshot: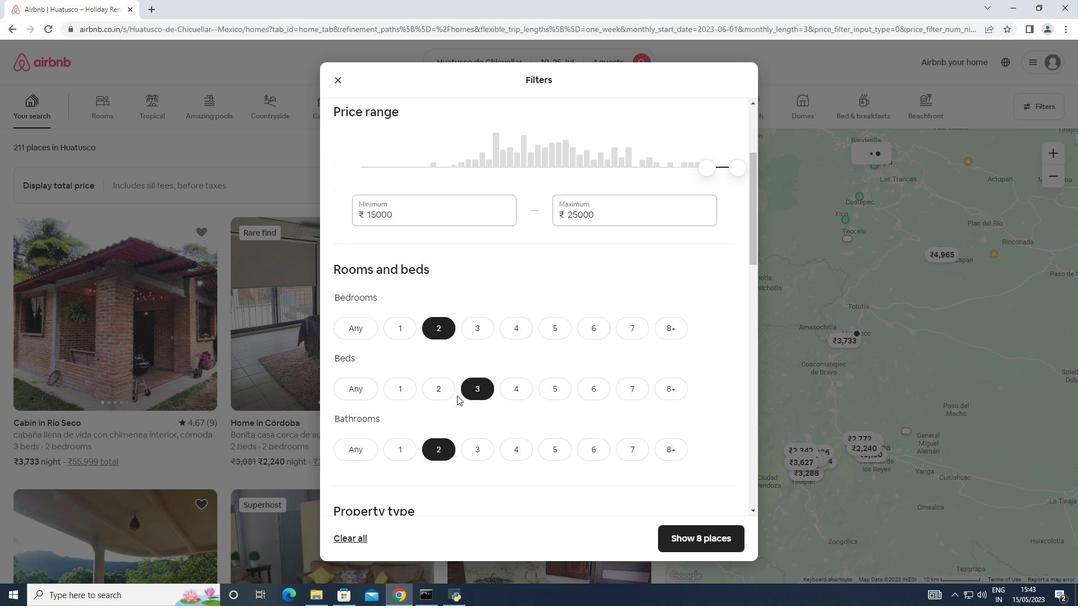 
Action: Mouse moved to (457, 395)
Screenshot: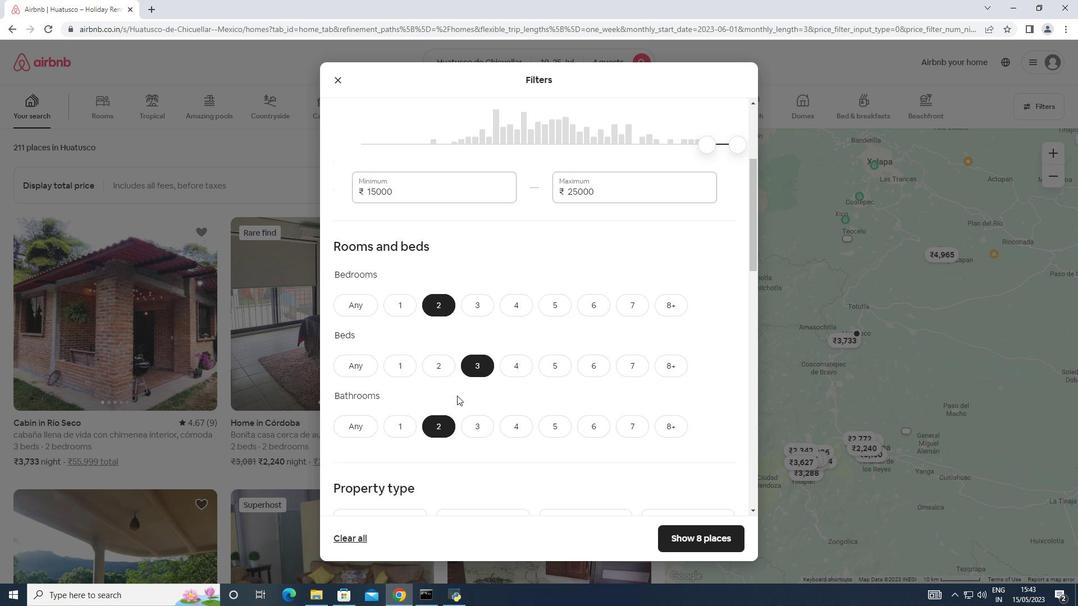
Action: Mouse scrolled (457, 394) with delta (0, 0)
Screenshot: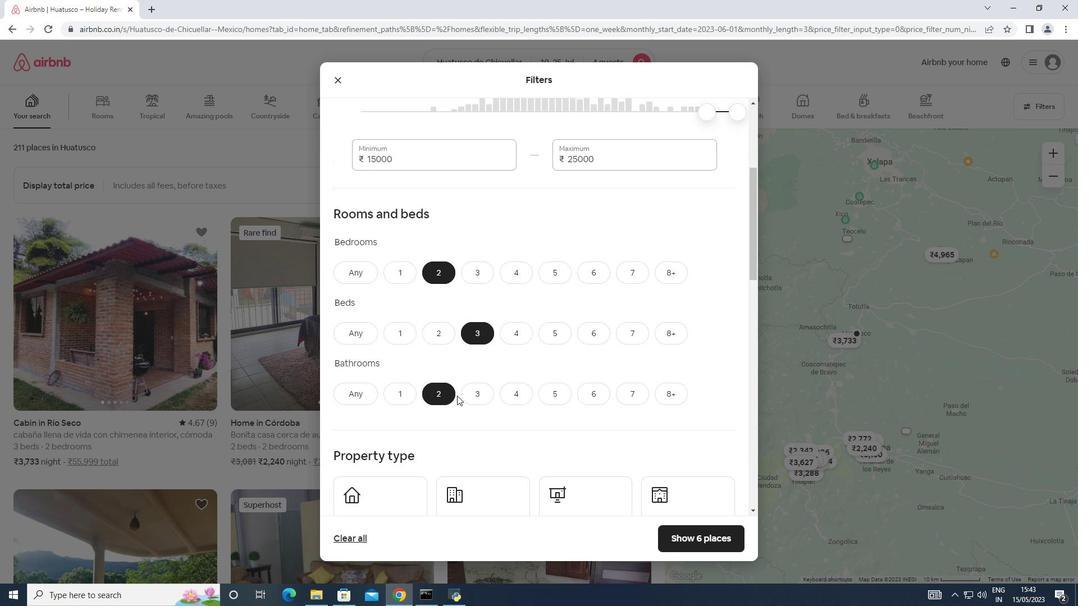 
Action: Mouse scrolled (457, 394) with delta (0, 0)
Screenshot: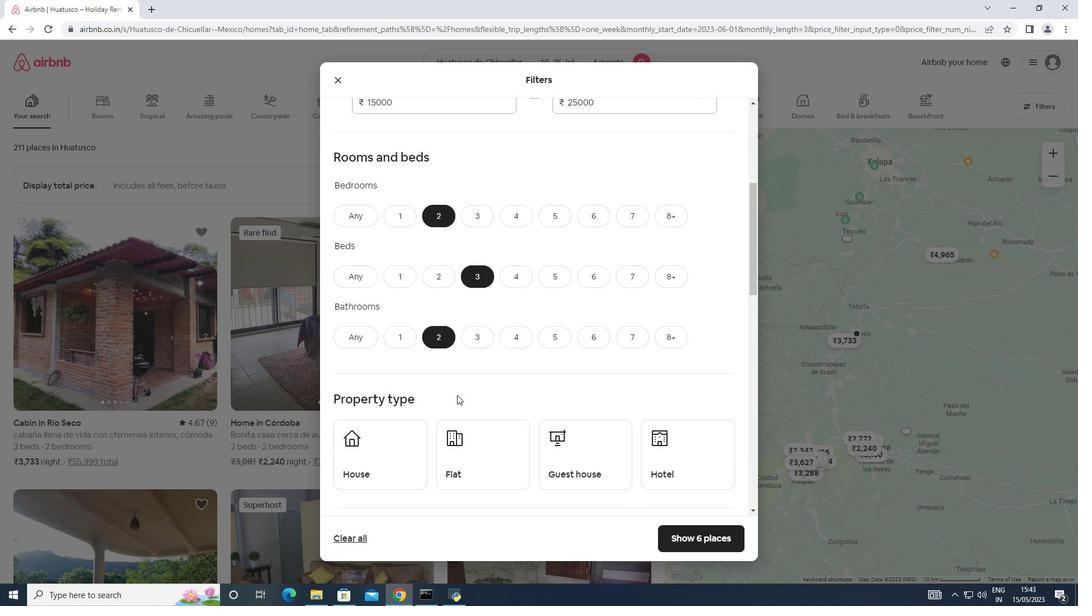 
Action: Mouse scrolled (457, 394) with delta (0, 0)
Screenshot: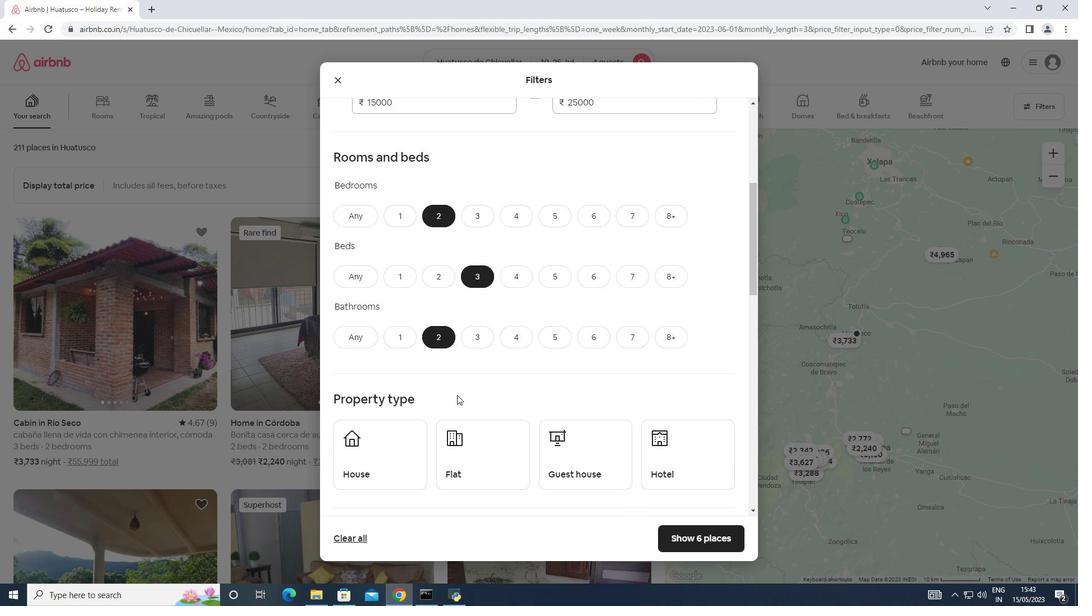 
Action: Mouse moved to (373, 368)
Screenshot: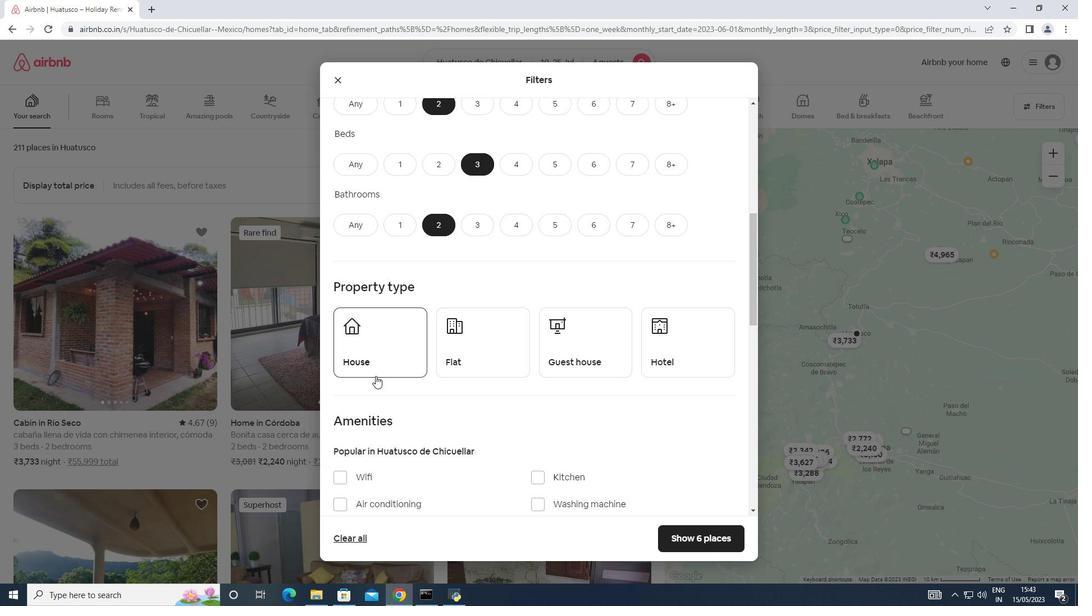 
Action: Mouse pressed left at (373, 368)
Screenshot: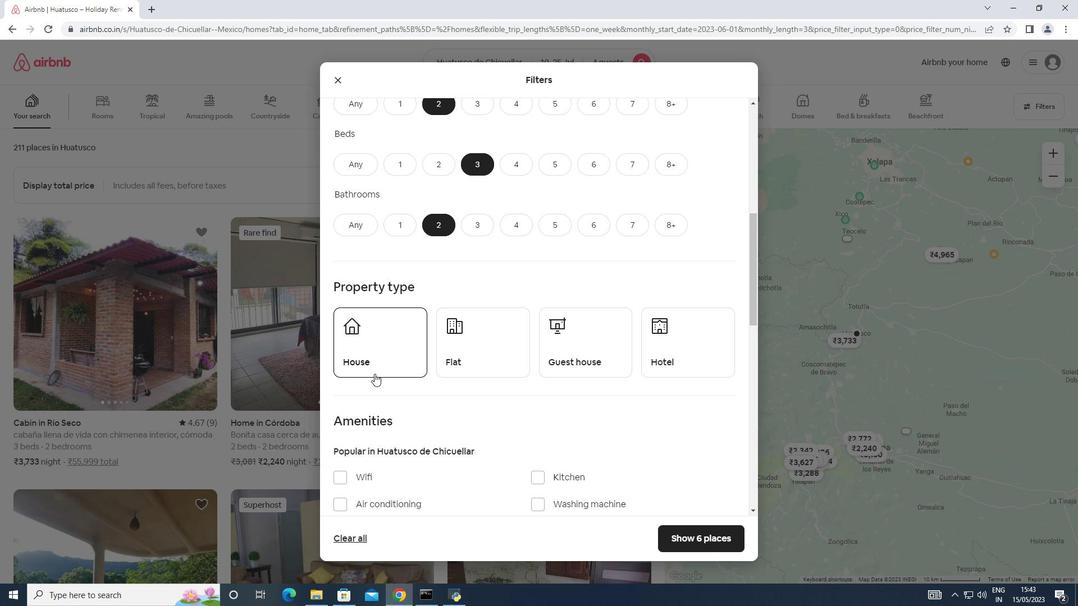 
Action: Mouse moved to (457, 366)
Screenshot: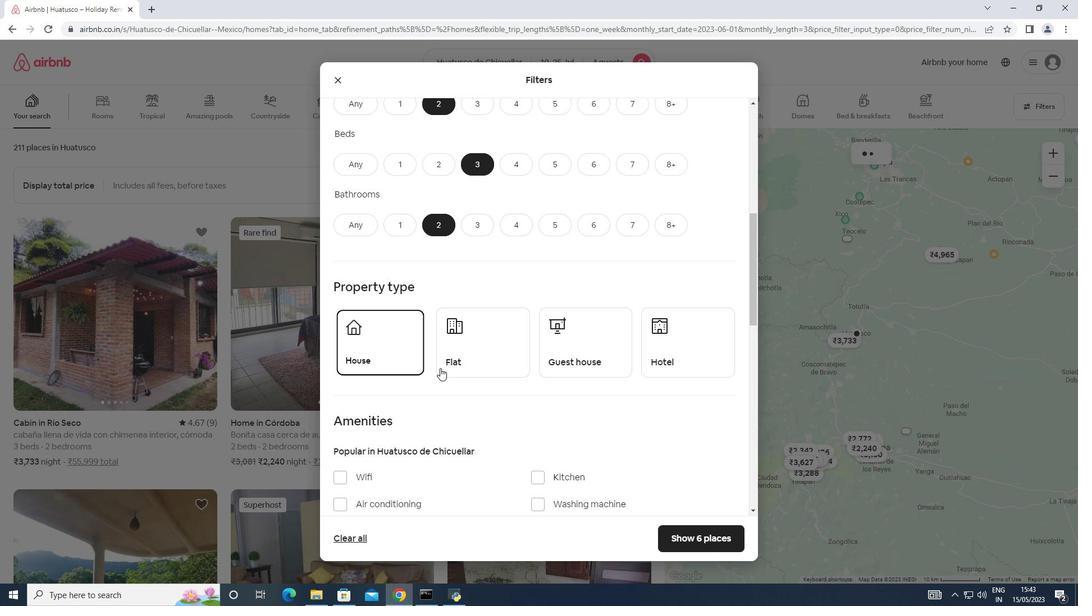 
Action: Mouse pressed left at (457, 366)
Screenshot: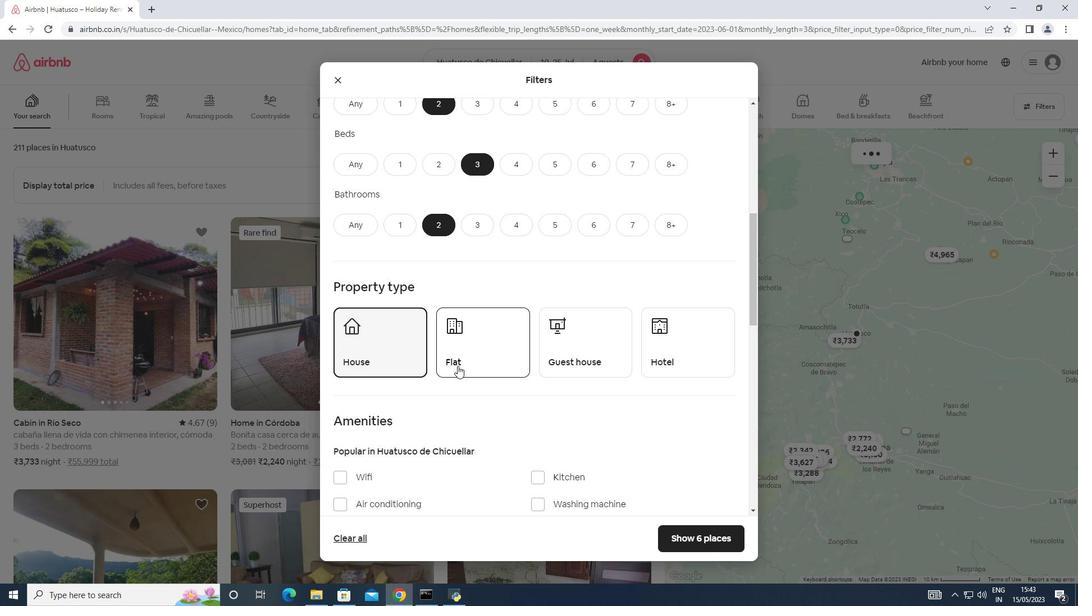 
Action: Mouse moved to (565, 363)
Screenshot: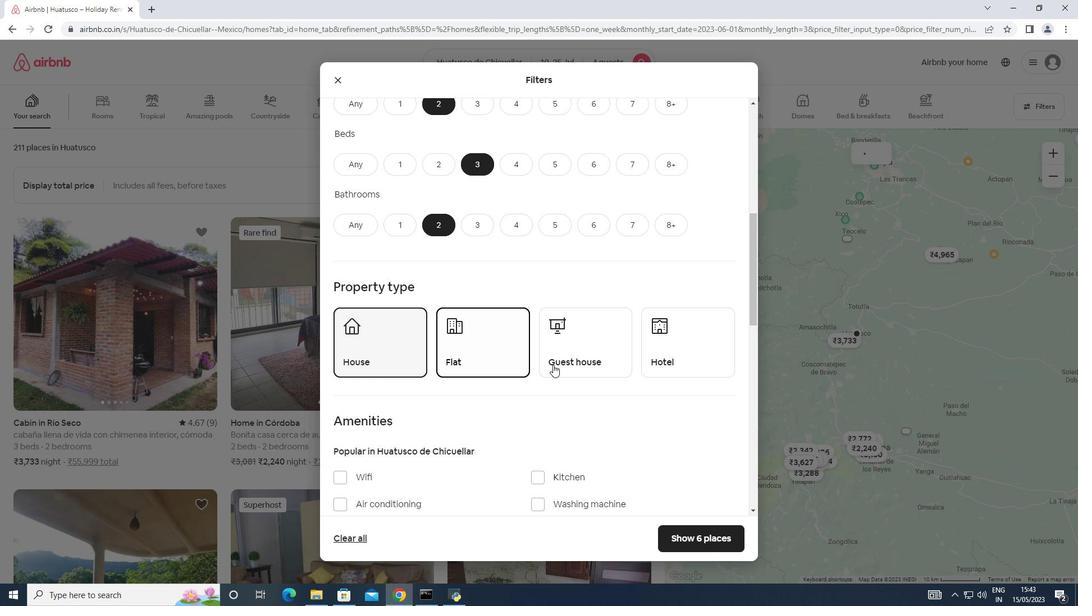 
Action: Mouse pressed left at (565, 363)
Screenshot: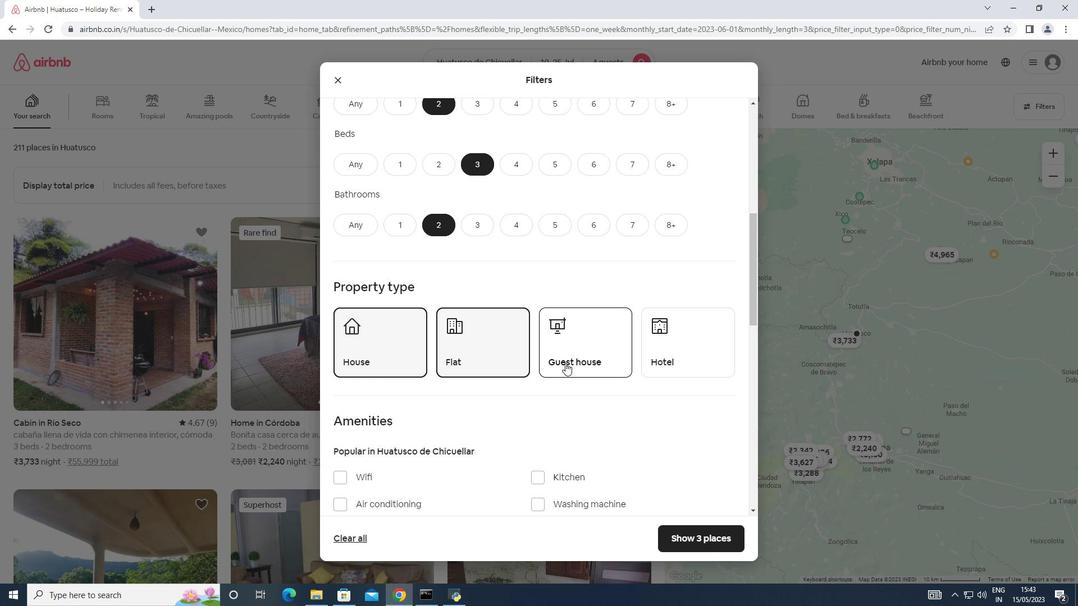 
Action: Mouse moved to (553, 369)
Screenshot: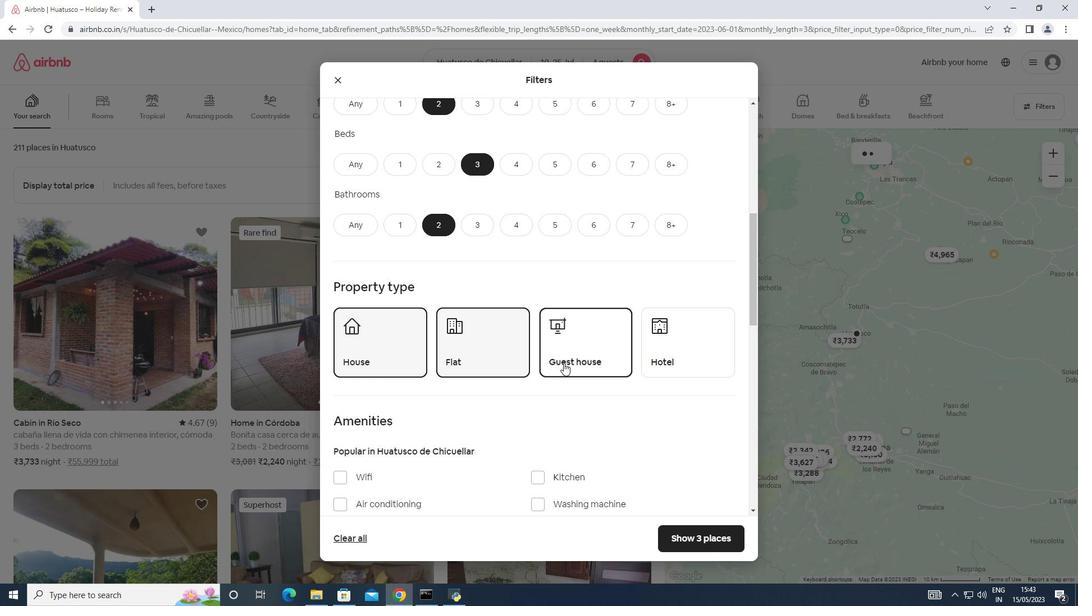 
Action: Mouse scrolled (553, 368) with delta (0, 0)
Screenshot: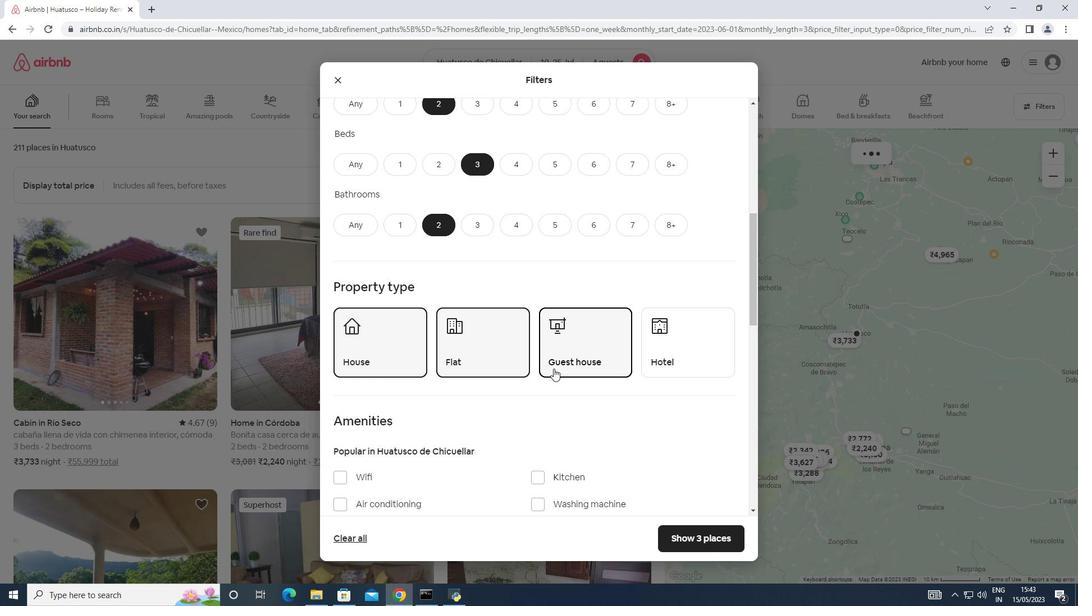 
Action: Mouse scrolled (553, 368) with delta (0, 0)
Screenshot: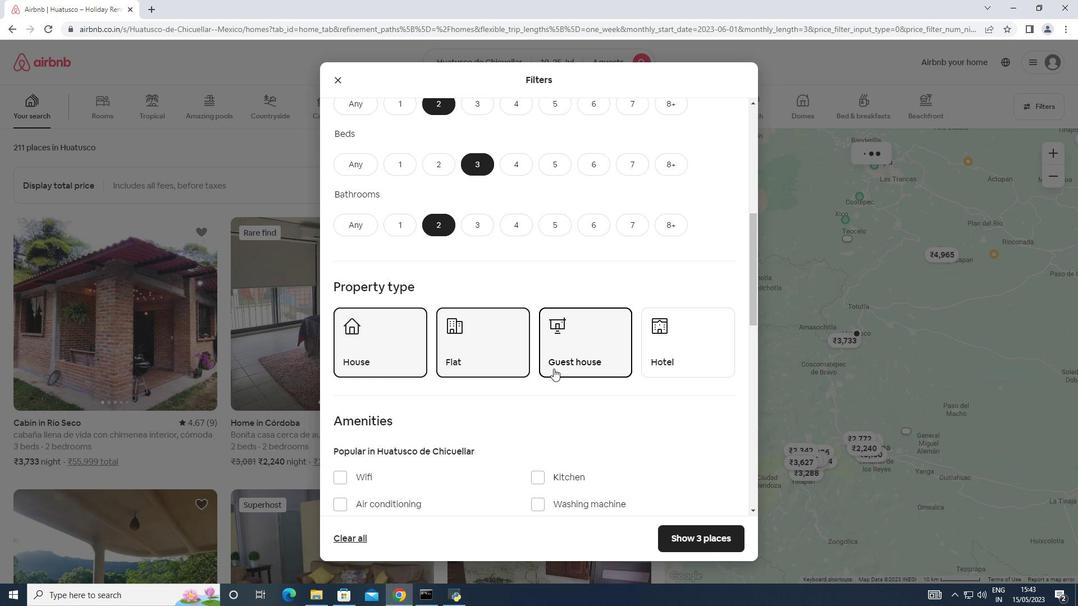 
Action: Mouse moved to (338, 365)
Screenshot: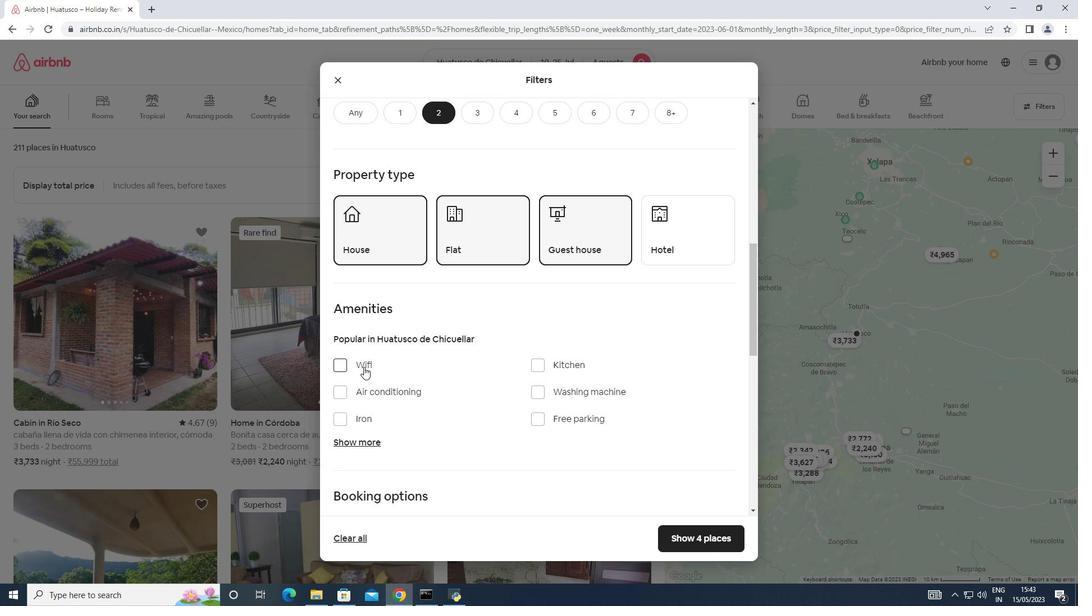 
Action: Mouse pressed left at (338, 365)
Screenshot: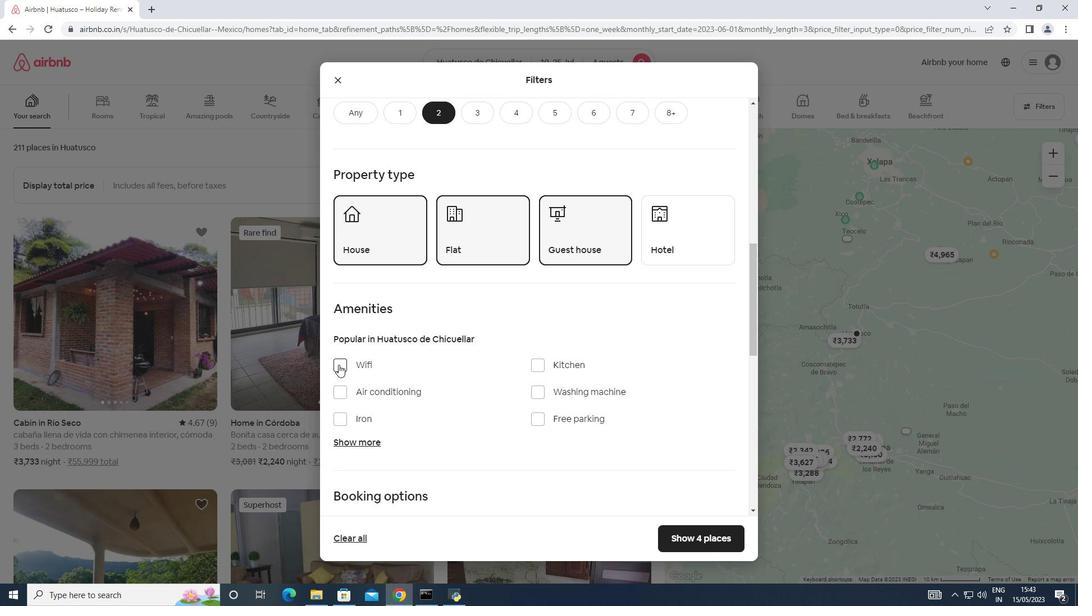 
Action: Mouse moved to (348, 437)
Screenshot: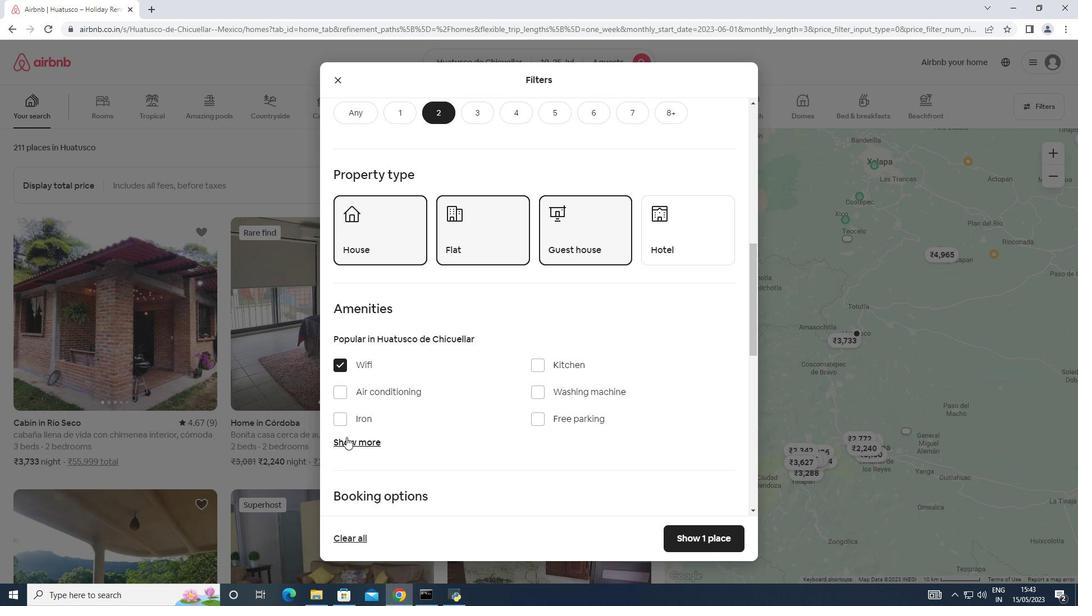 
Action: Mouse pressed left at (348, 437)
Screenshot: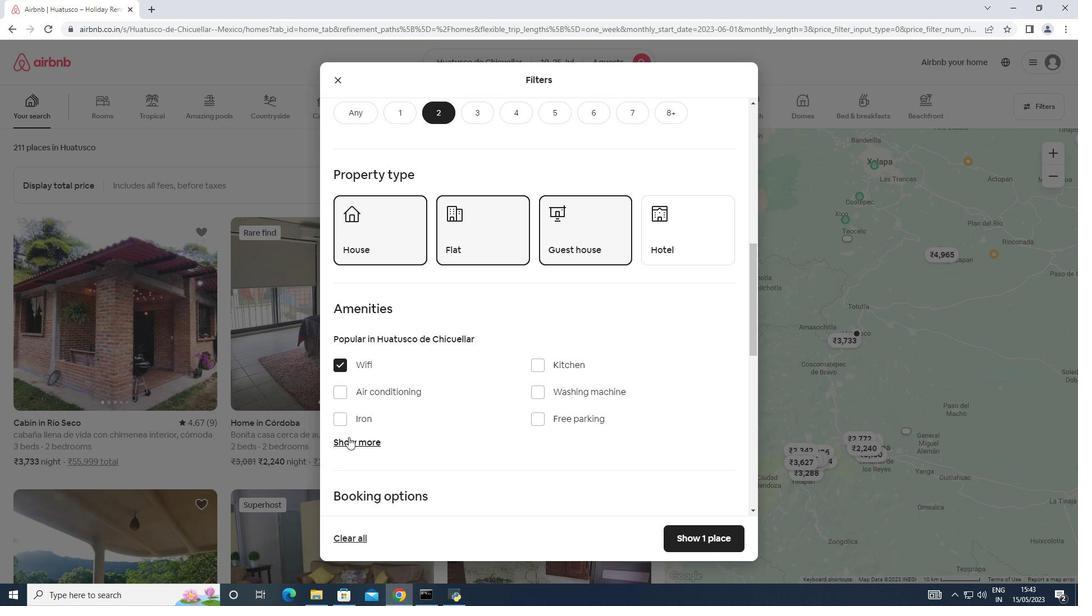 
Action: Mouse moved to (457, 415)
Screenshot: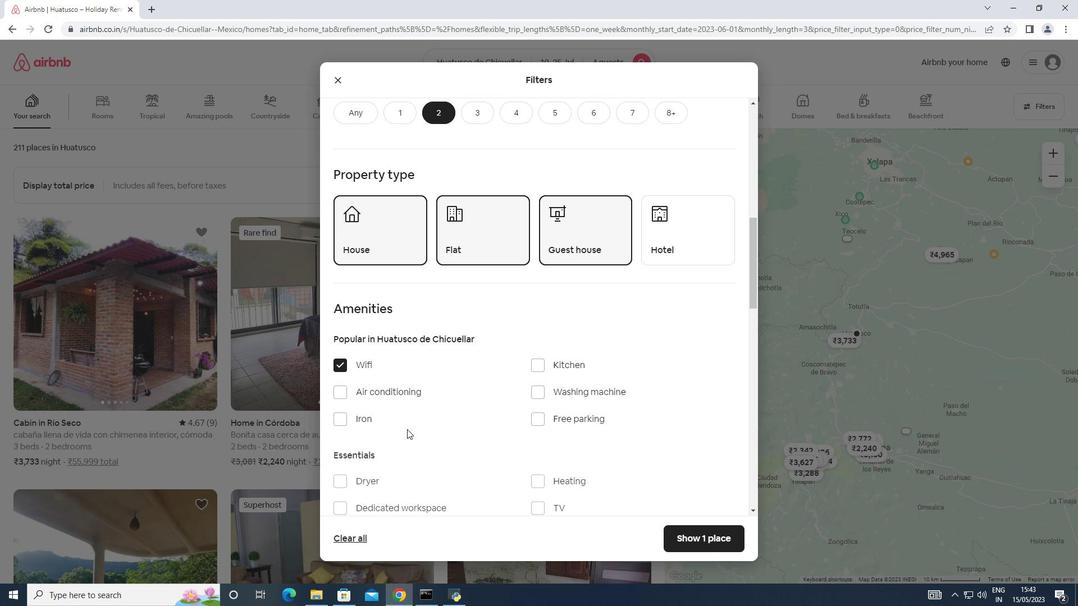 
Action: Mouse scrolled (457, 414) with delta (0, 0)
Screenshot: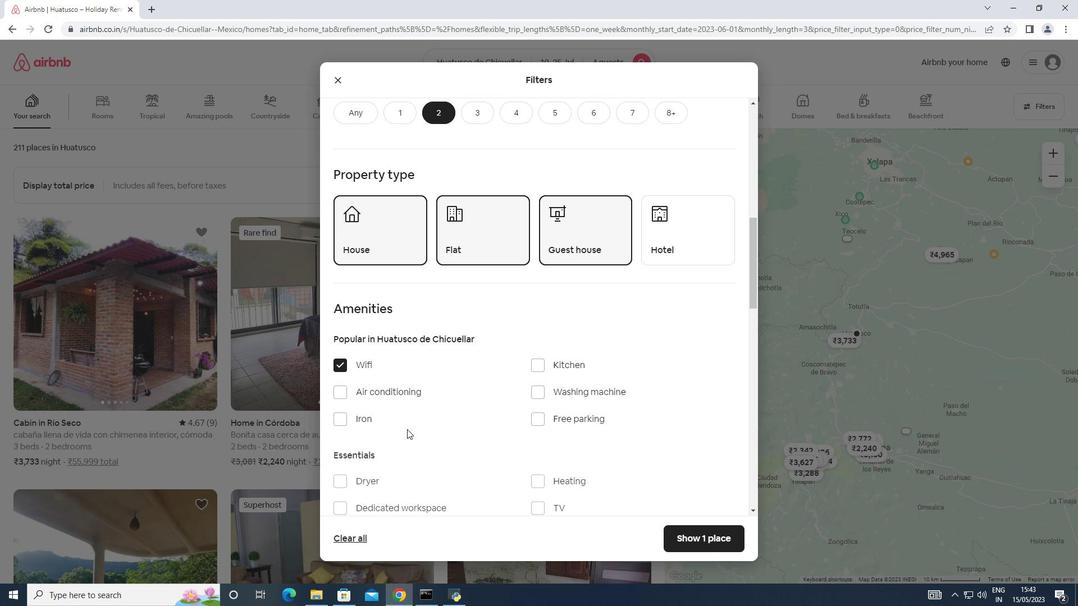 
Action: Mouse moved to (458, 414)
Screenshot: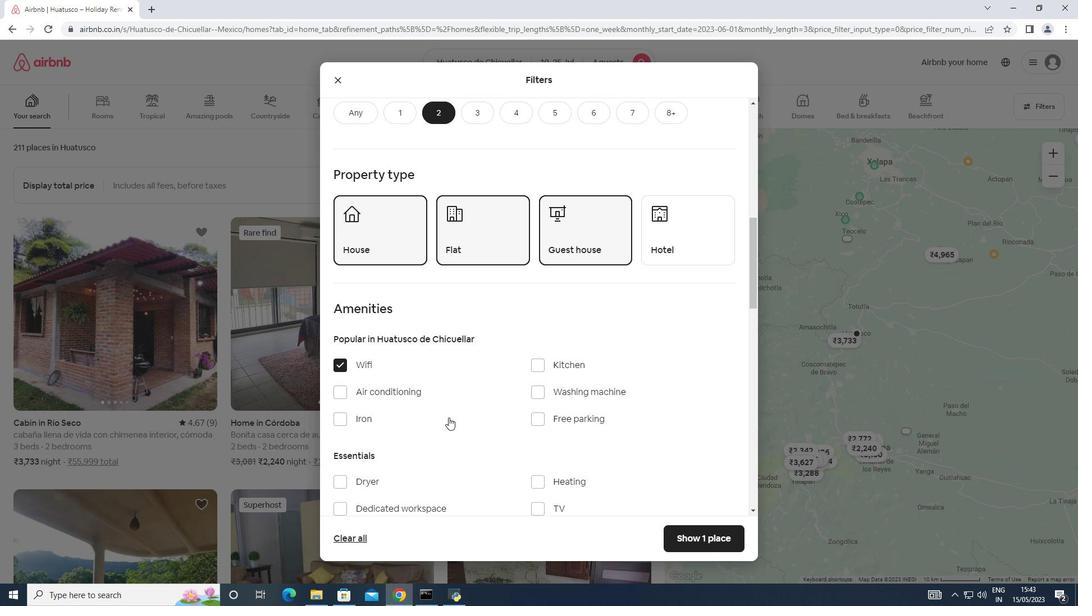 
Action: Mouse scrolled (458, 413) with delta (0, 0)
Screenshot: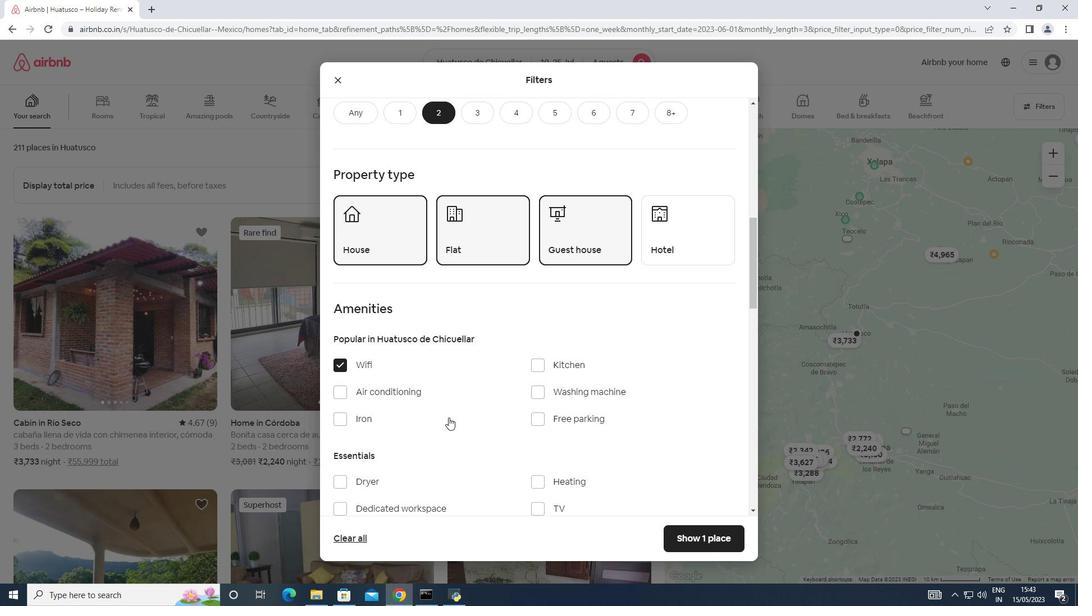 
Action: Mouse moved to (542, 394)
Screenshot: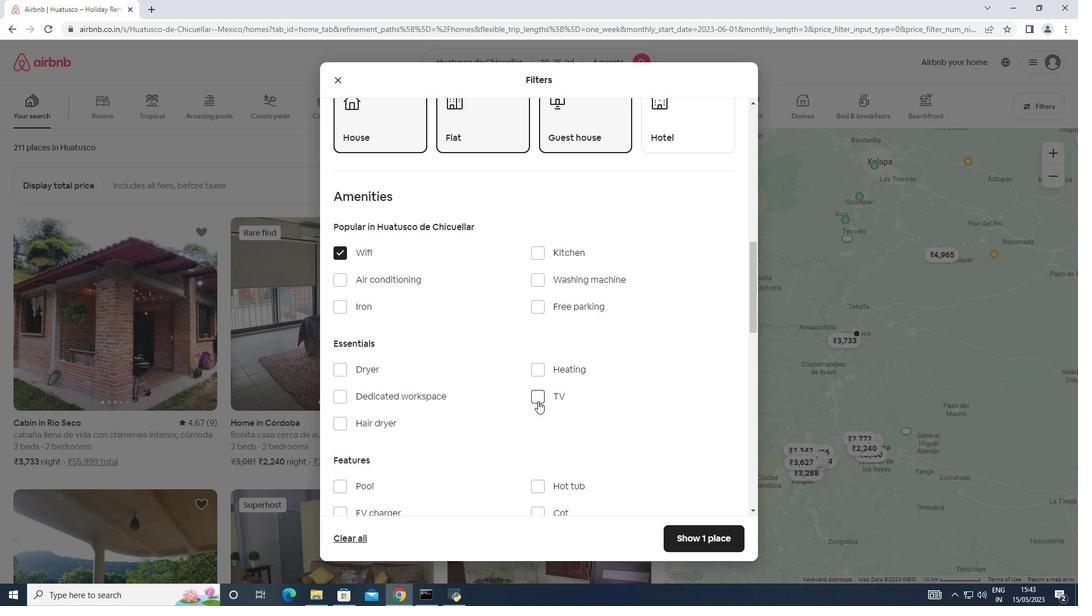
Action: Mouse pressed left at (542, 394)
Screenshot: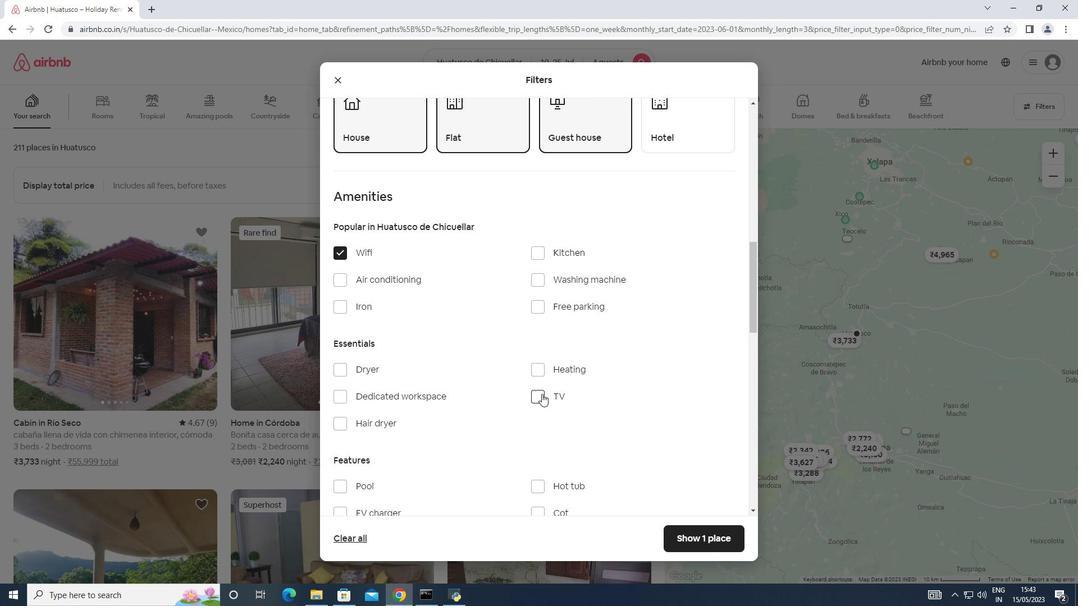 
Action: Mouse moved to (536, 310)
Screenshot: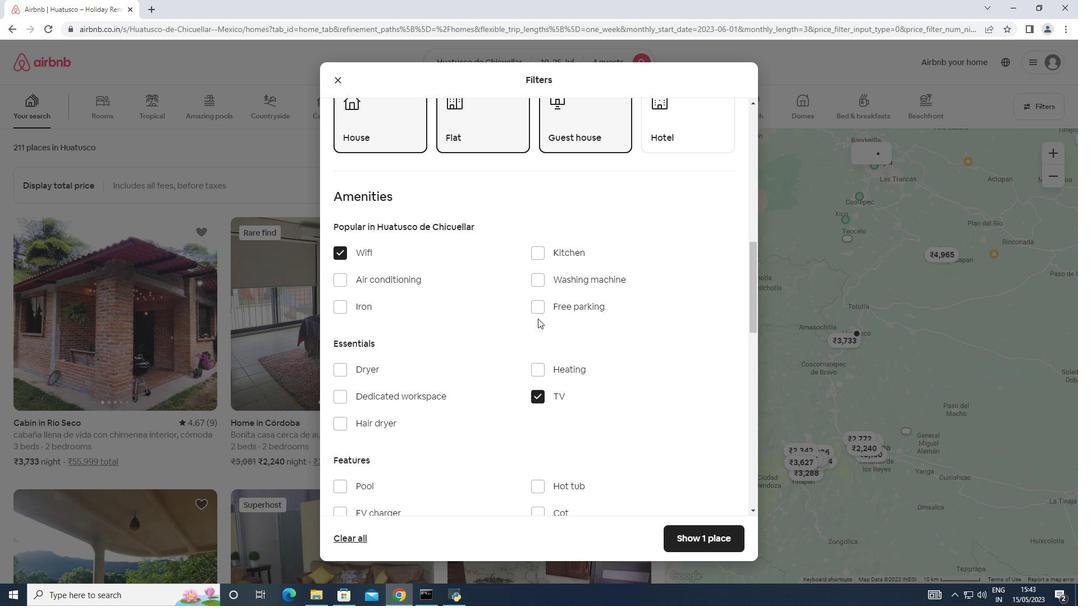 
Action: Mouse pressed left at (536, 310)
Screenshot: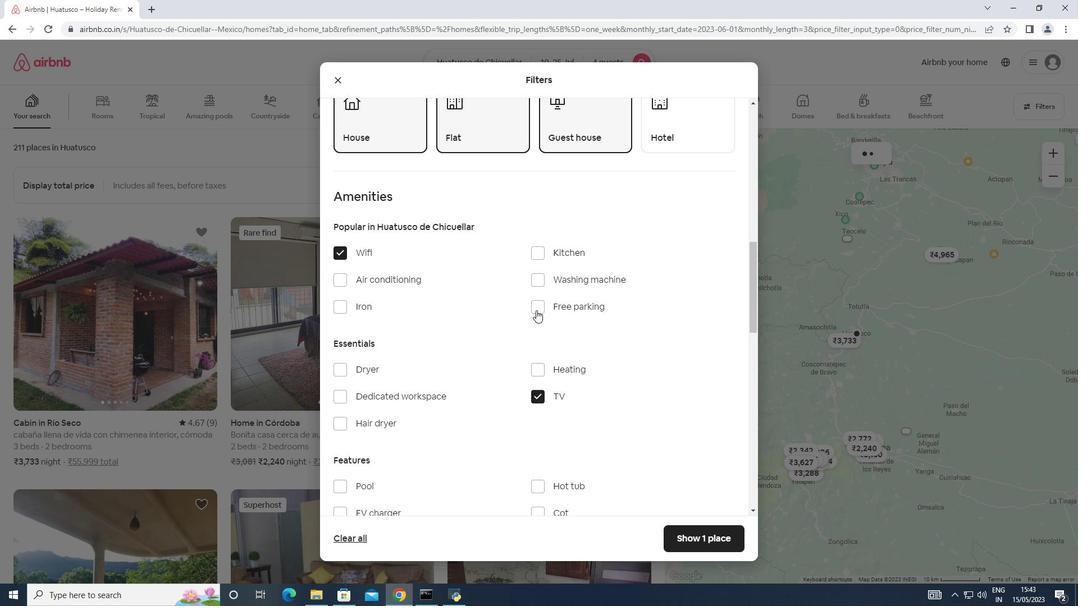 
Action: Mouse moved to (459, 403)
Screenshot: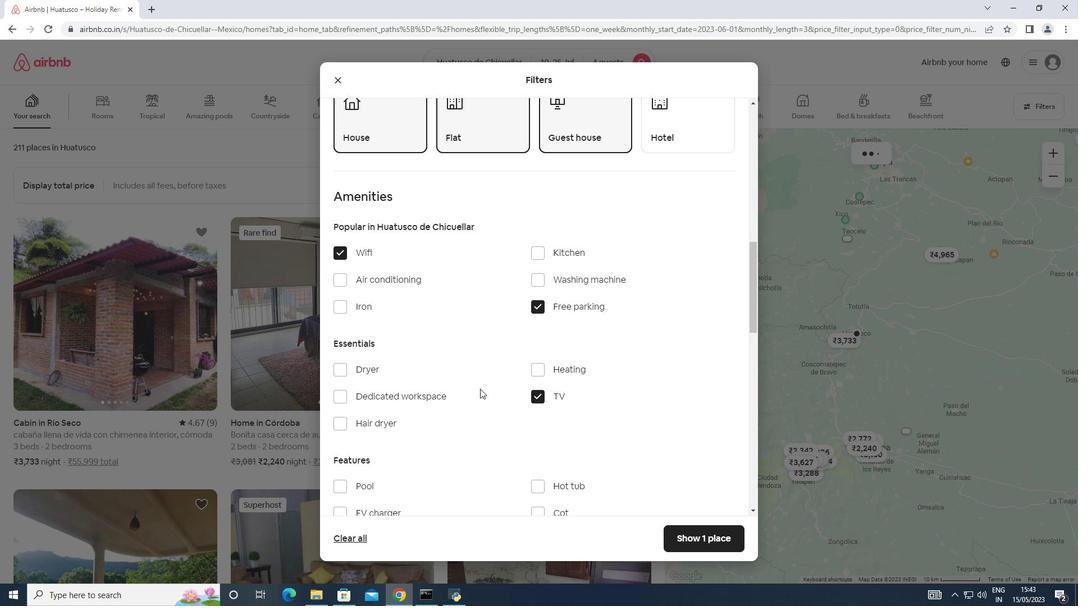 
Action: Mouse scrolled (459, 403) with delta (0, 0)
Screenshot: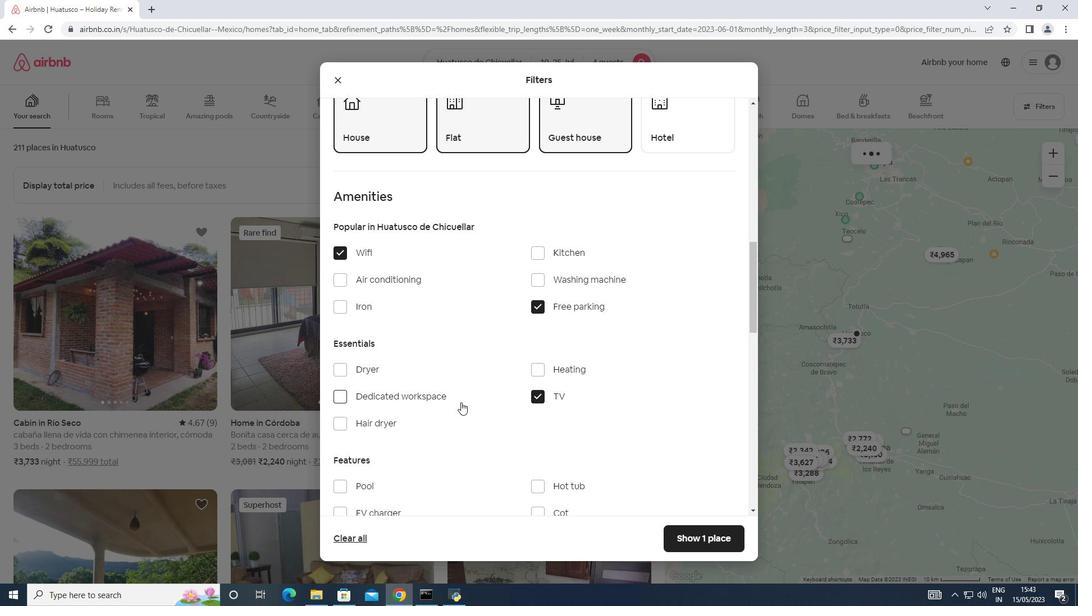 
Action: Mouse scrolled (459, 403) with delta (0, 0)
Screenshot: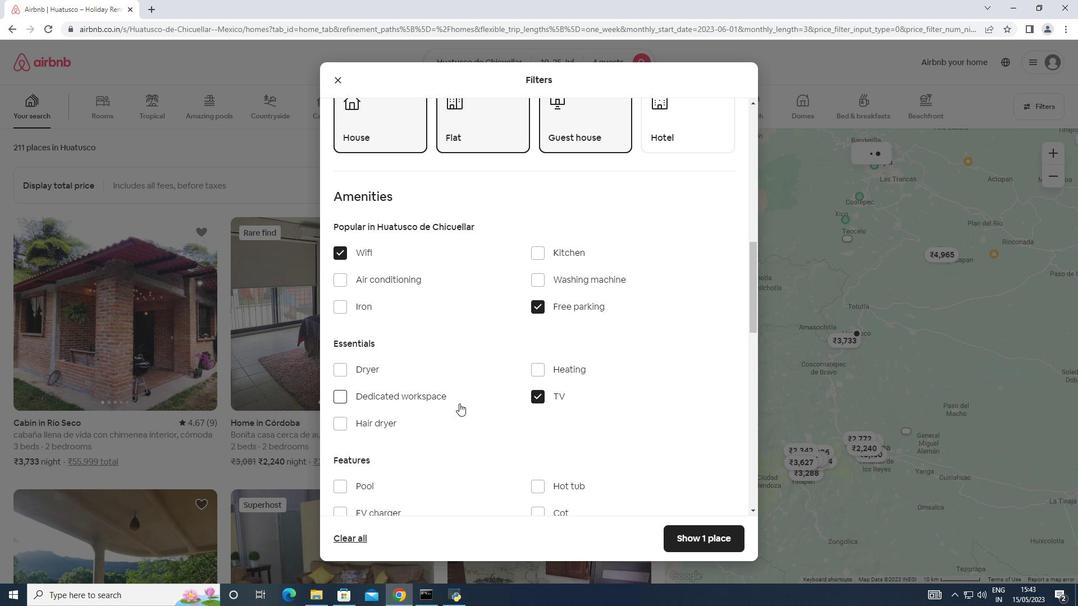 
Action: Mouse scrolled (459, 403) with delta (0, 0)
Screenshot: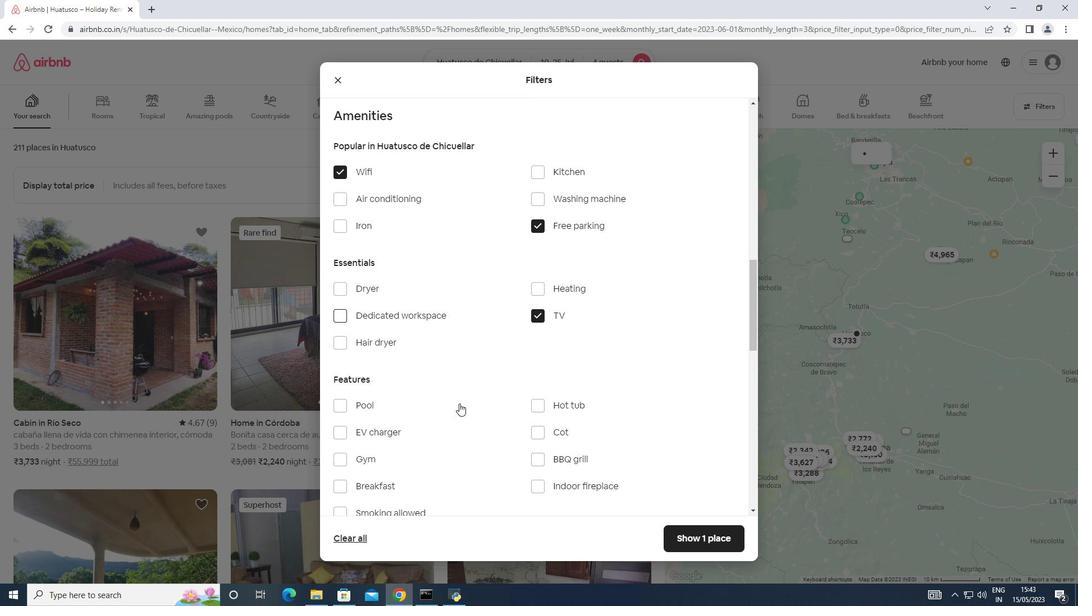 
Action: Mouse moved to (369, 375)
Screenshot: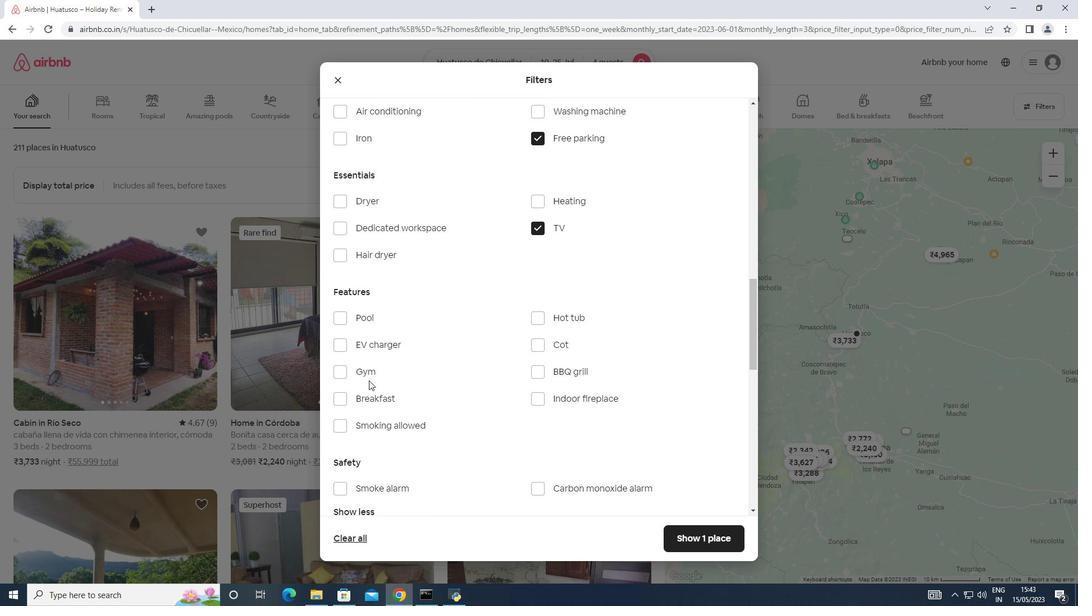 
Action: Mouse pressed left at (369, 375)
Screenshot: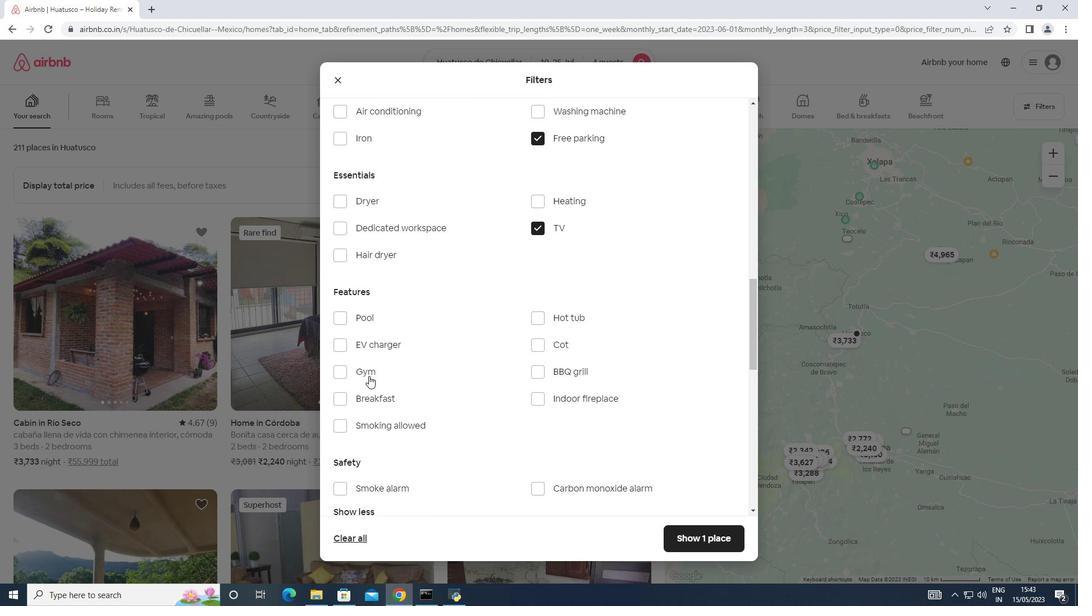 
Action: Mouse moved to (369, 394)
Screenshot: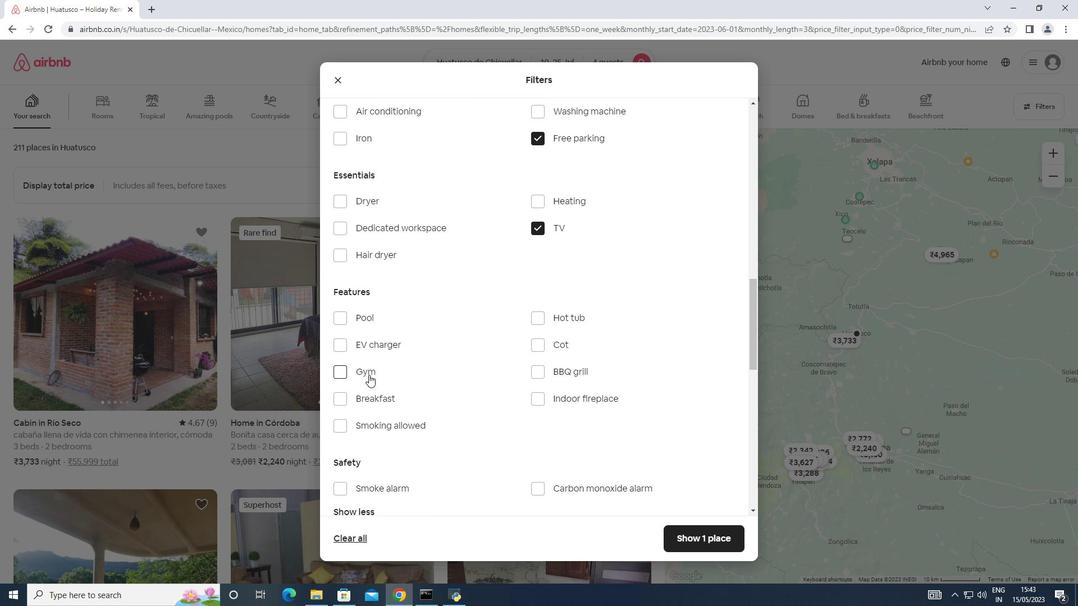 
Action: Mouse pressed left at (369, 394)
Screenshot: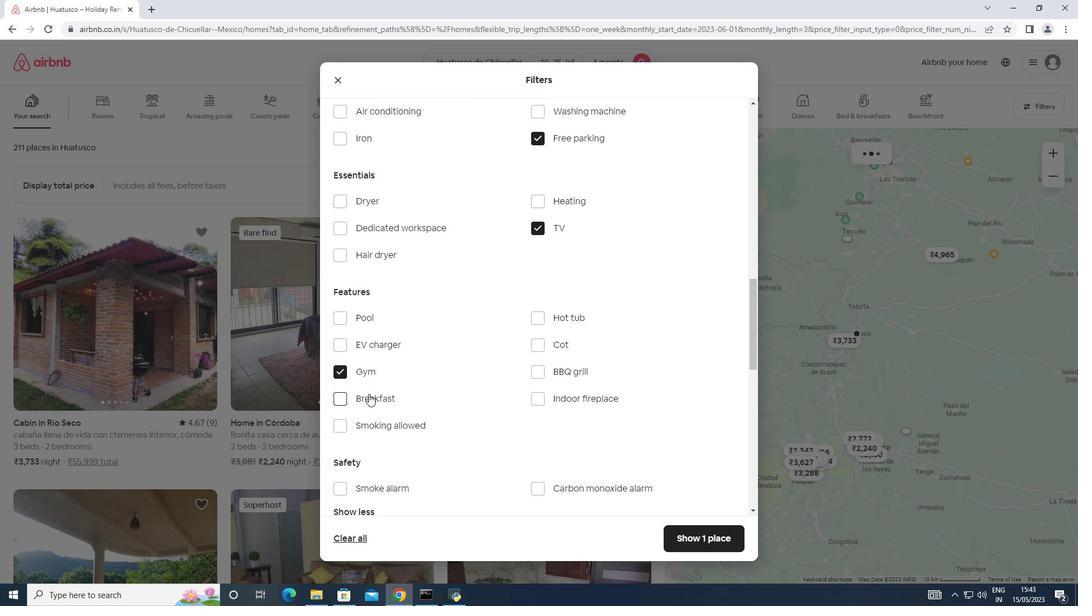 
Action: Mouse moved to (462, 403)
Screenshot: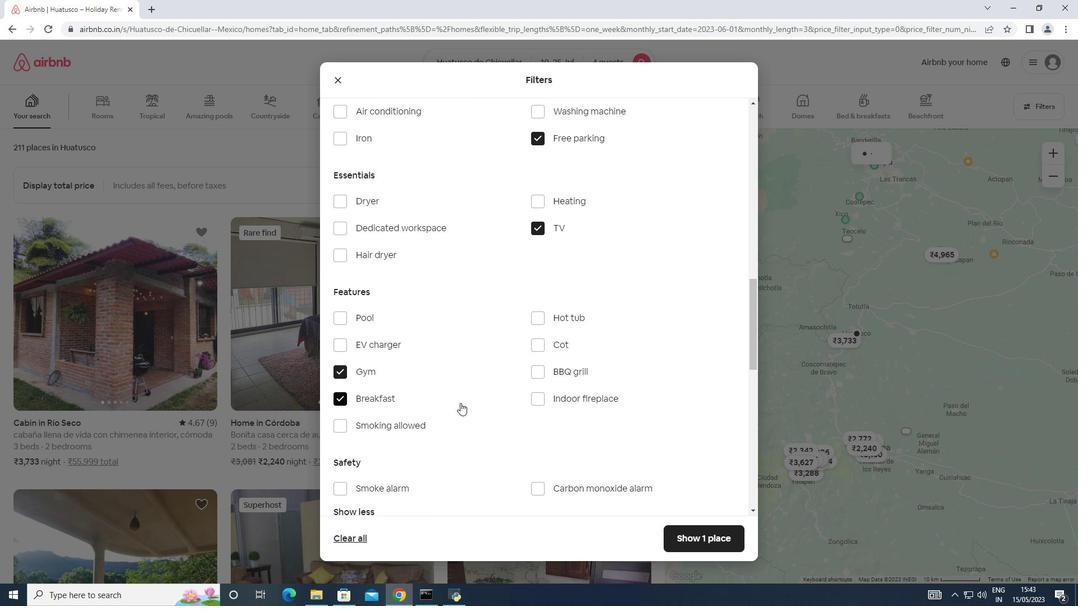 
Action: Mouse scrolled (462, 402) with delta (0, 0)
Screenshot: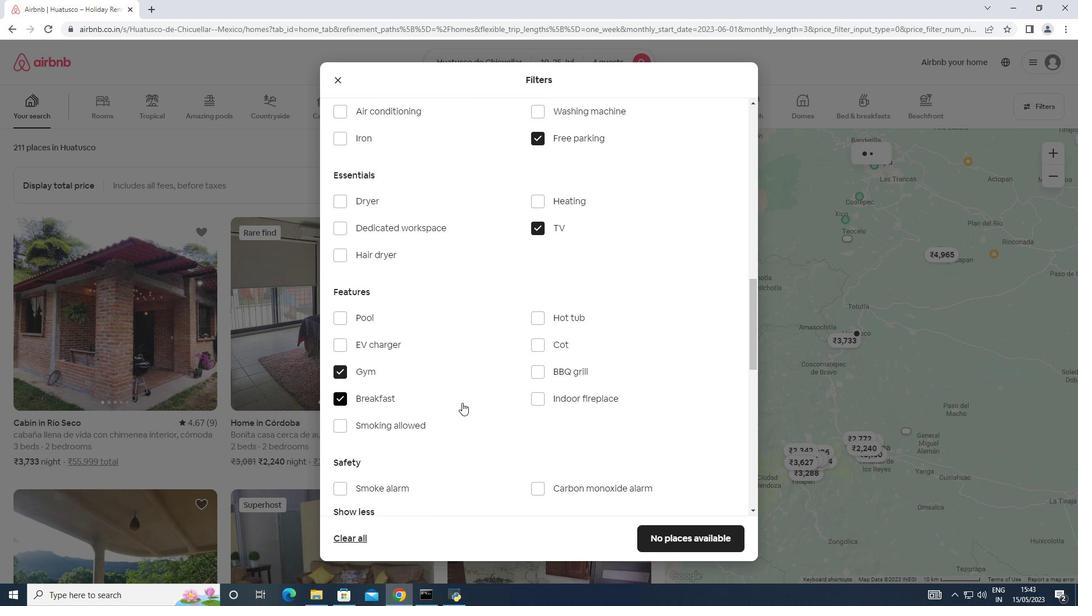 
Action: Mouse scrolled (462, 402) with delta (0, 0)
Screenshot: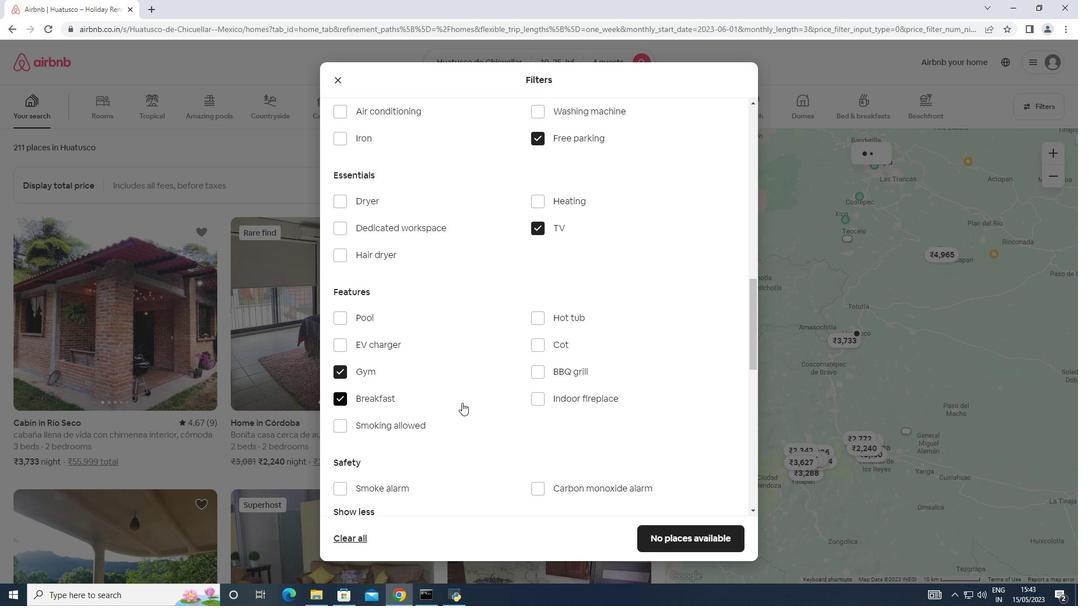 
Action: Mouse scrolled (462, 402) with delta (0, 0)
Screenshot: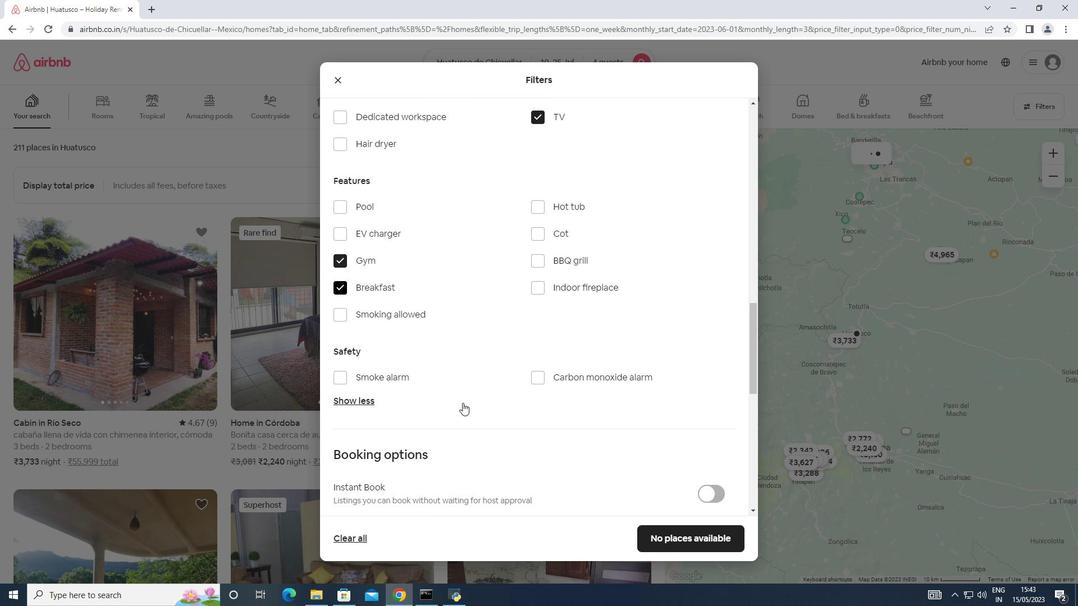 
Action: Mouse scrolled (462, 402) with delta (0, 0)
Screenshot: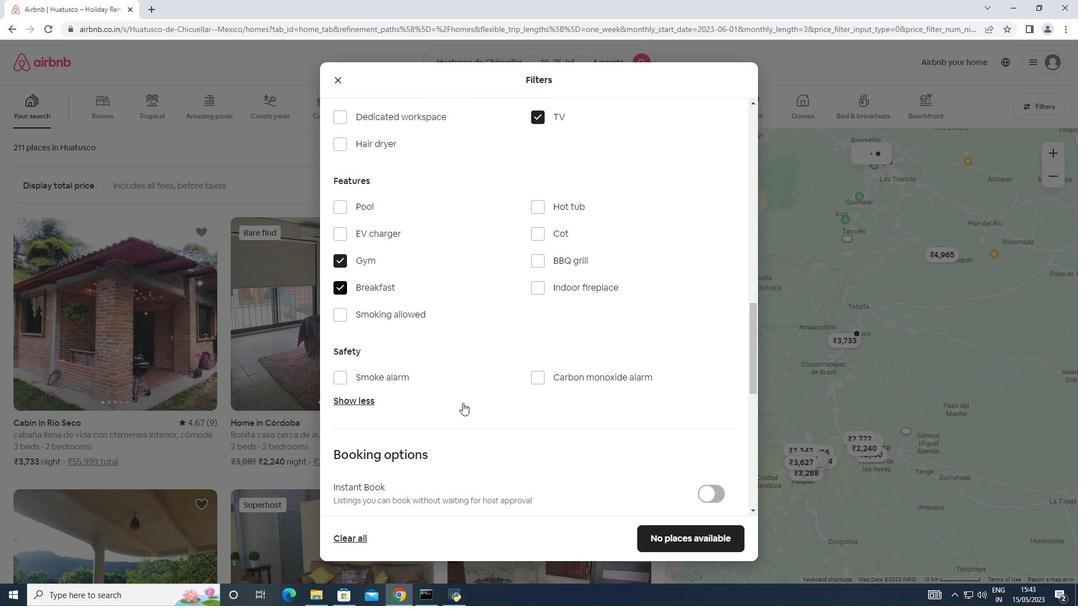 
Action: Mouse scrolled (462, 402) with delta (0, 0)
Screenshot: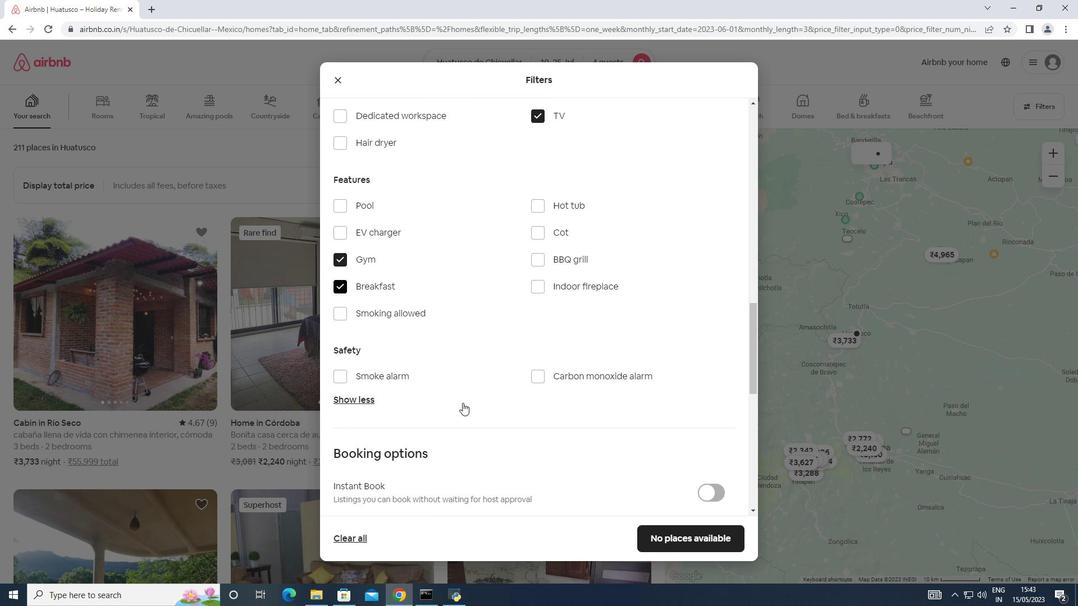 
Action: Mouse moved to (705, 363)
Screenshot: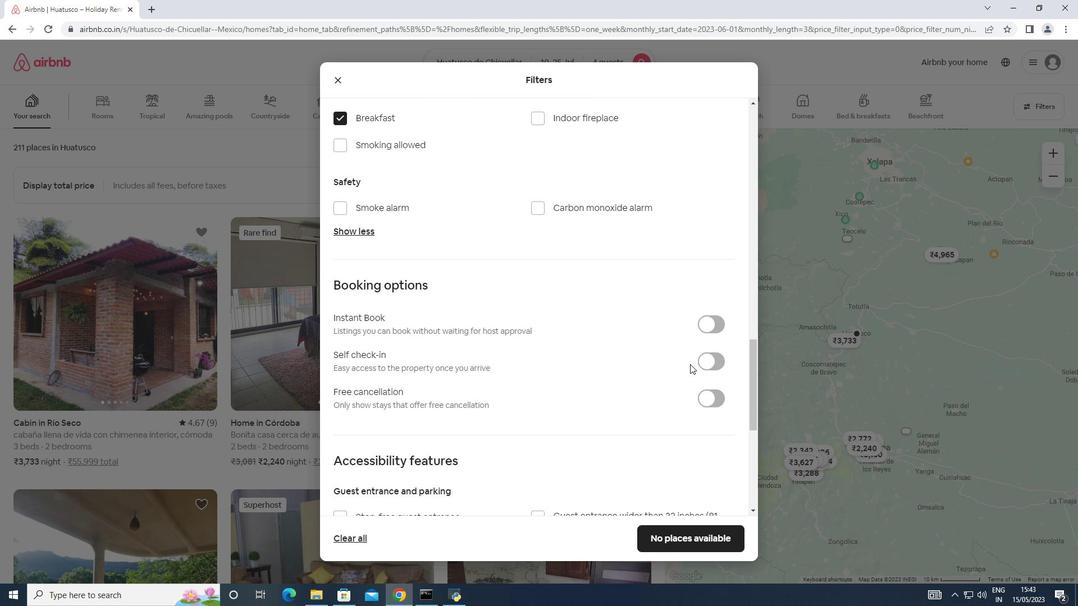 
Action: Mouse pressed left at (705, 363)
Screenshot: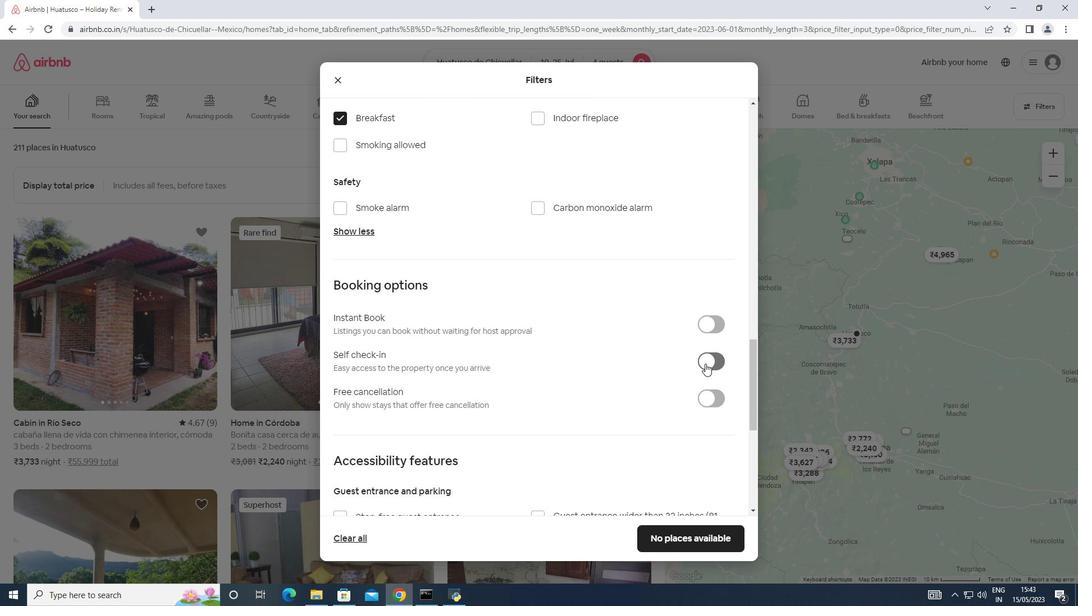 
Action: Mouse moved to (535, 425)
Screenshot: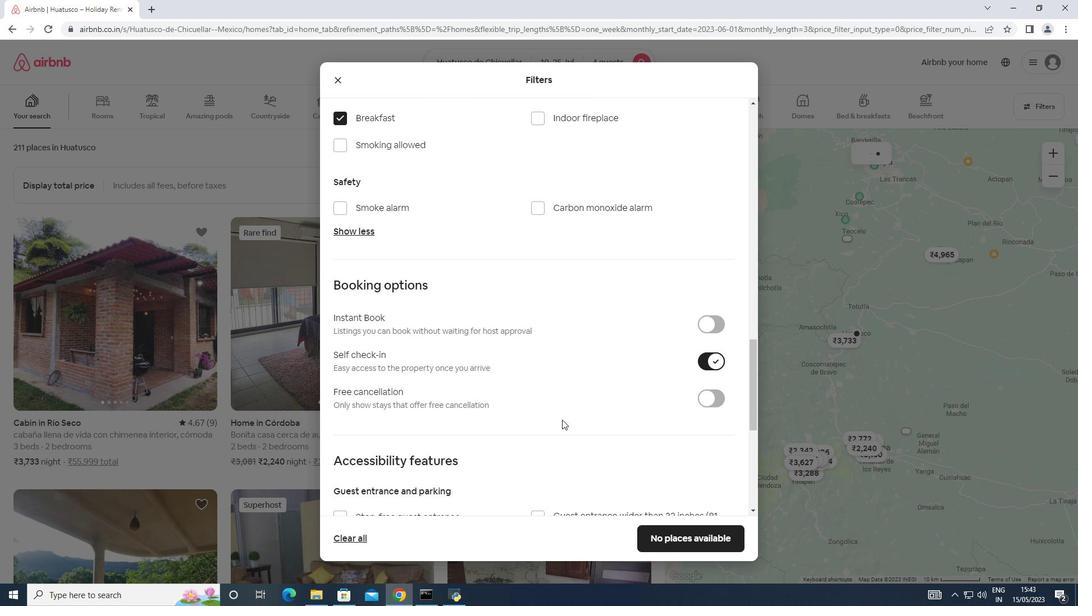 
Action: Mouse scrolled (535, 424) with delta (0, 0)
Screenshot: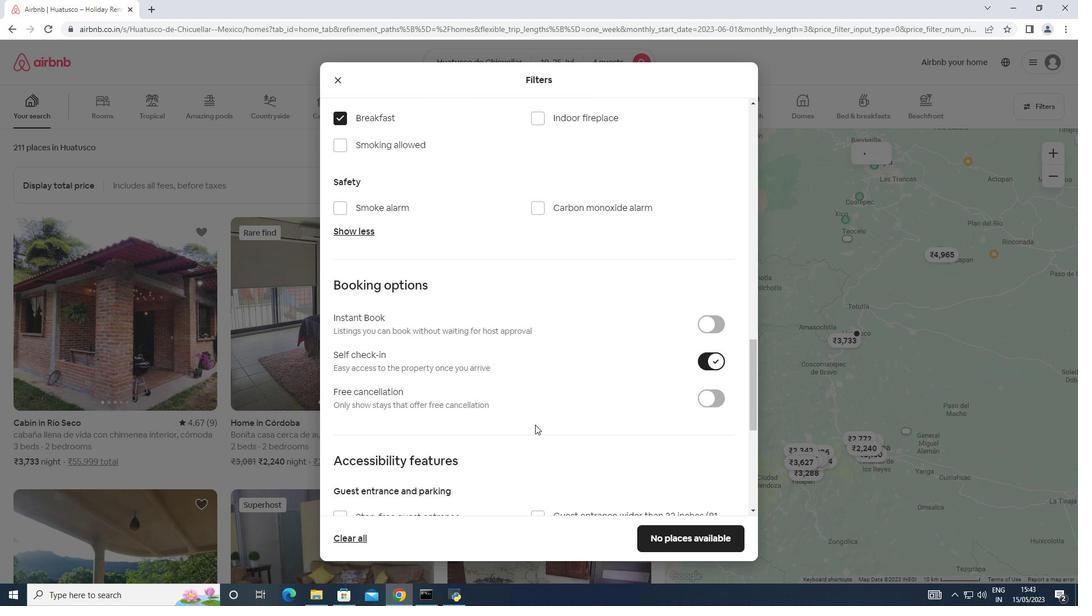 
Action: Mouse scrolled (535, 424) with delta (0, 0)
Screenshot: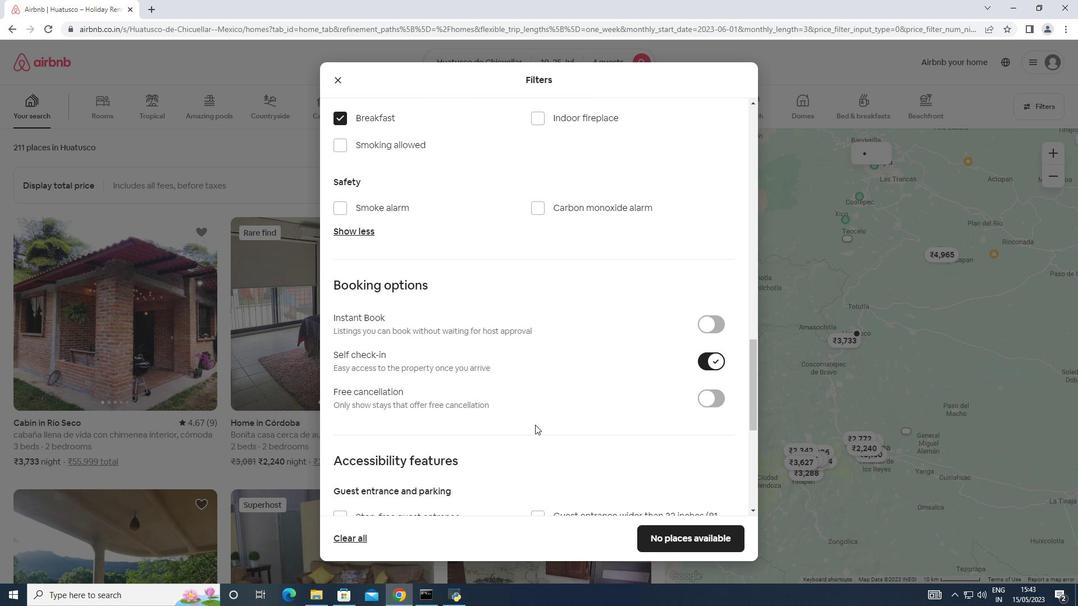 
Action: Mouse scrolled (535, 424) with delta (0, 0)
Screenshot: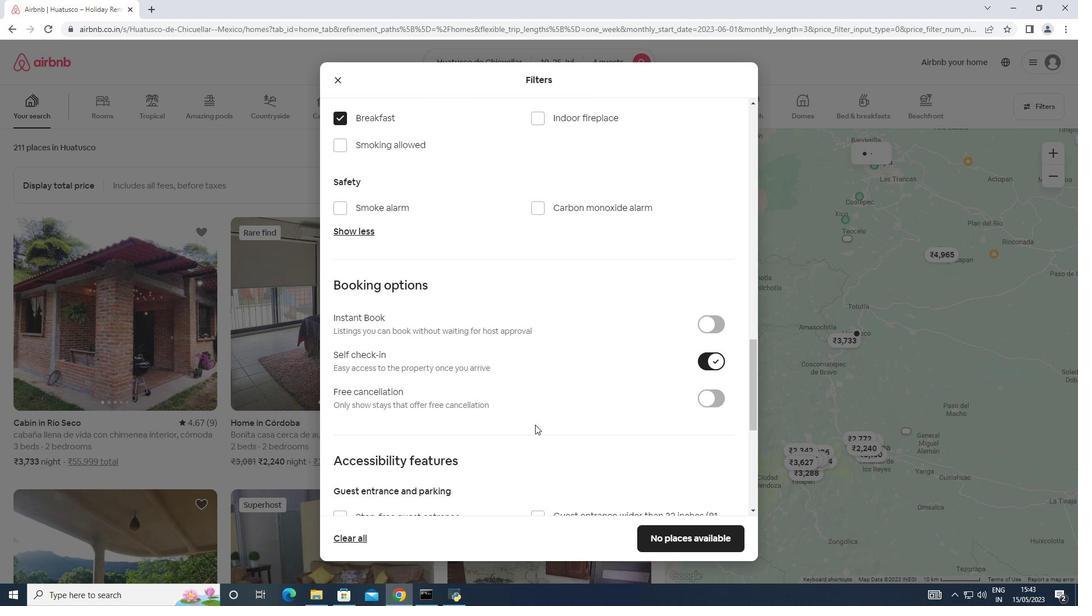 
Action: Mouse scrolled (535, 424) with delta (0, 0)
Screenshot: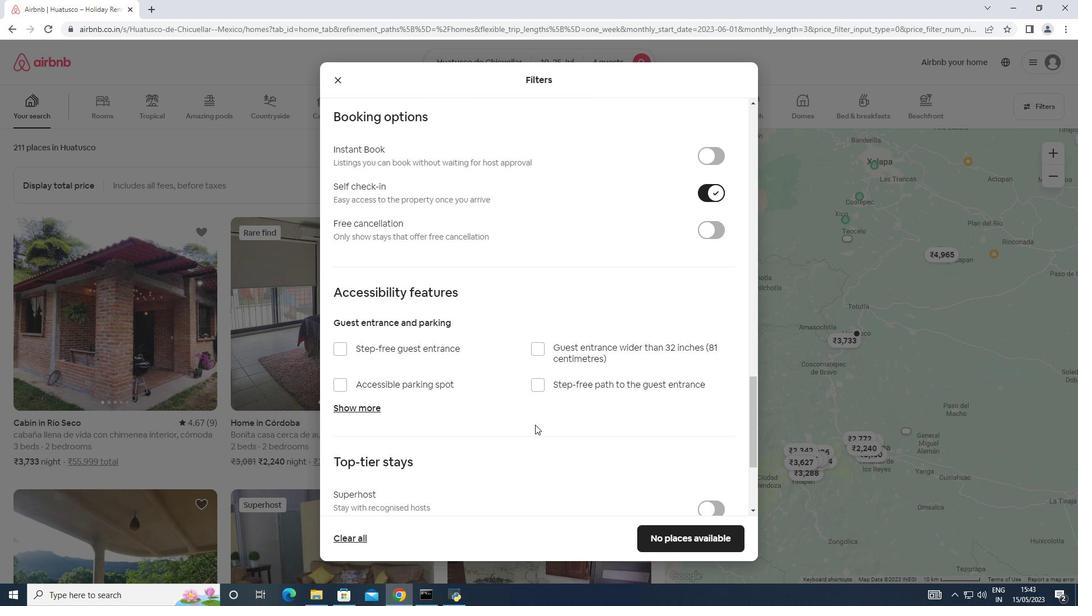 
Action: Mouse scrolled (535, 424) with delta (0, 0)
Screenshot: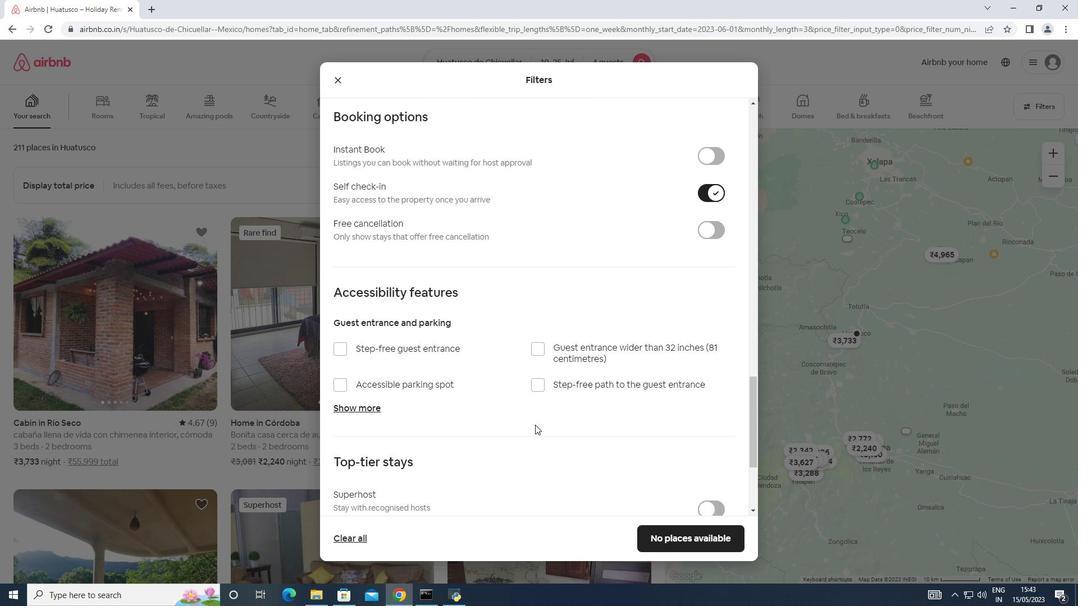 
Action: Mouse scrolled (535, 424) with delta (0, 0)
Screenshot: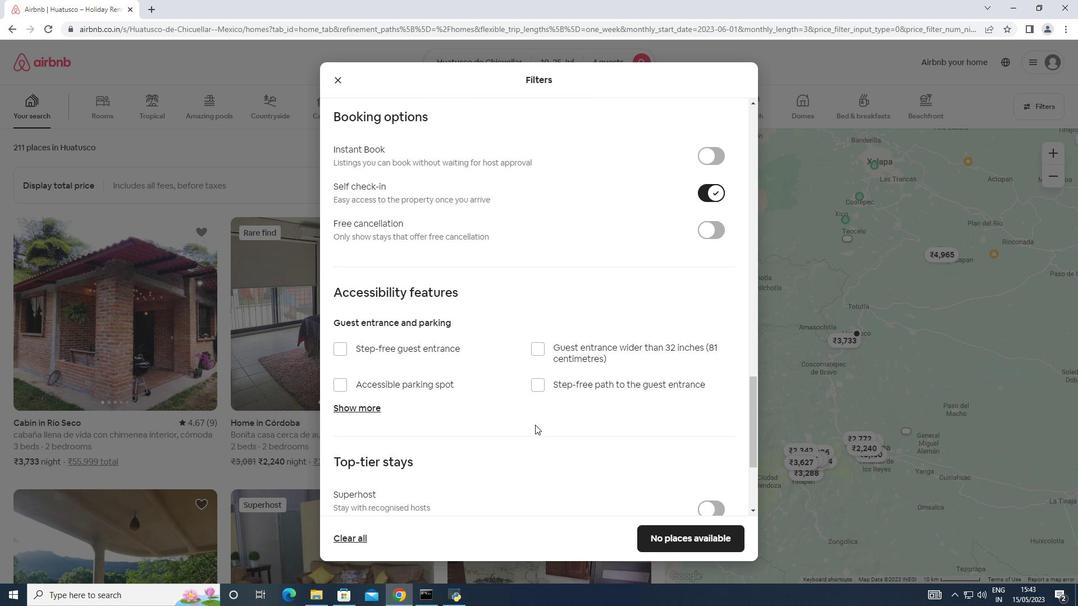 
Action: Mouse scrolled (535, 424) with delta (0, 0)
Screenshot: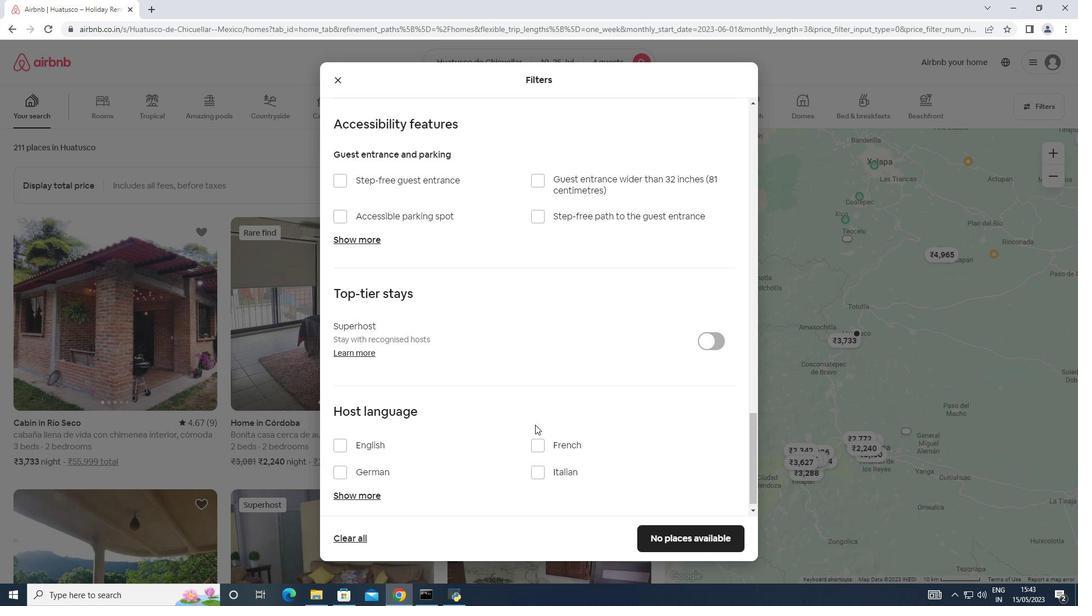 
Action: Mouse scrolled (535, 424) with delta (0, 0)
Screenshot: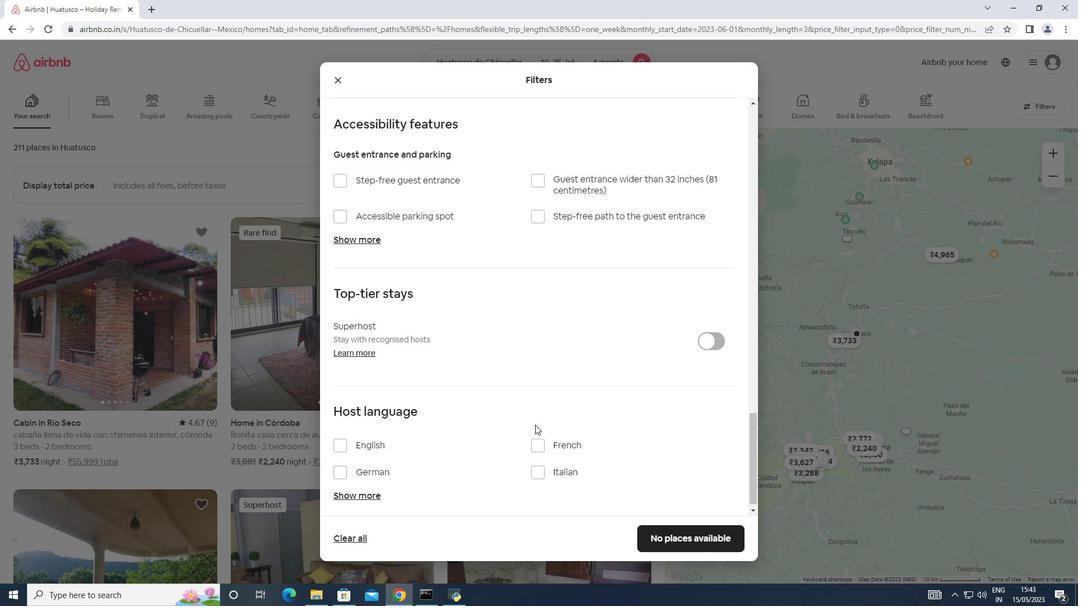 
Action: Mouse moved to (358, 436)
Screenshot: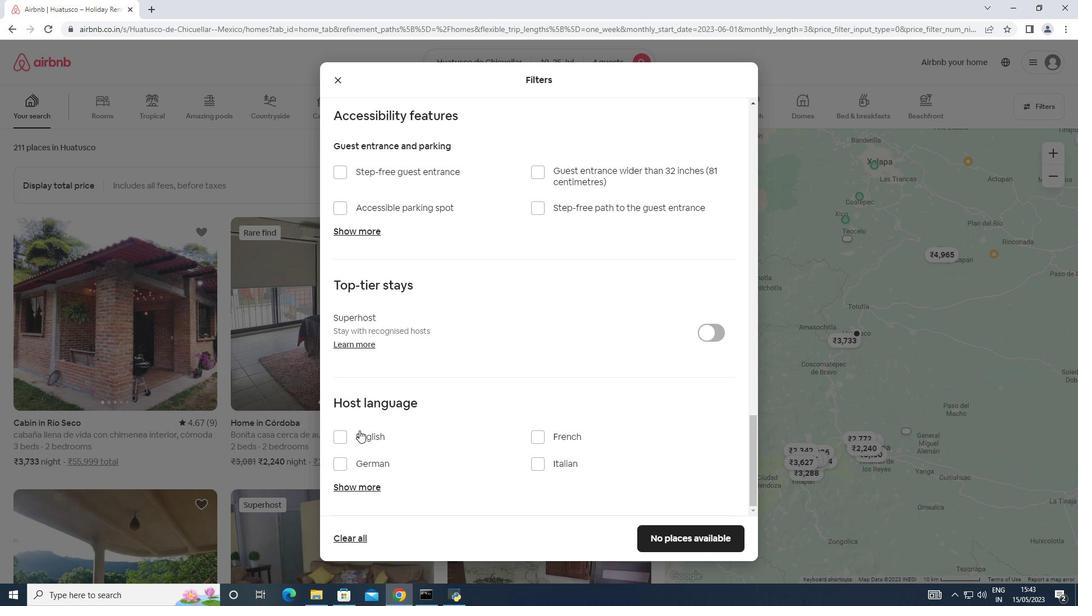 
Action: Mouse pressed left at (358, 436)
Screenshot: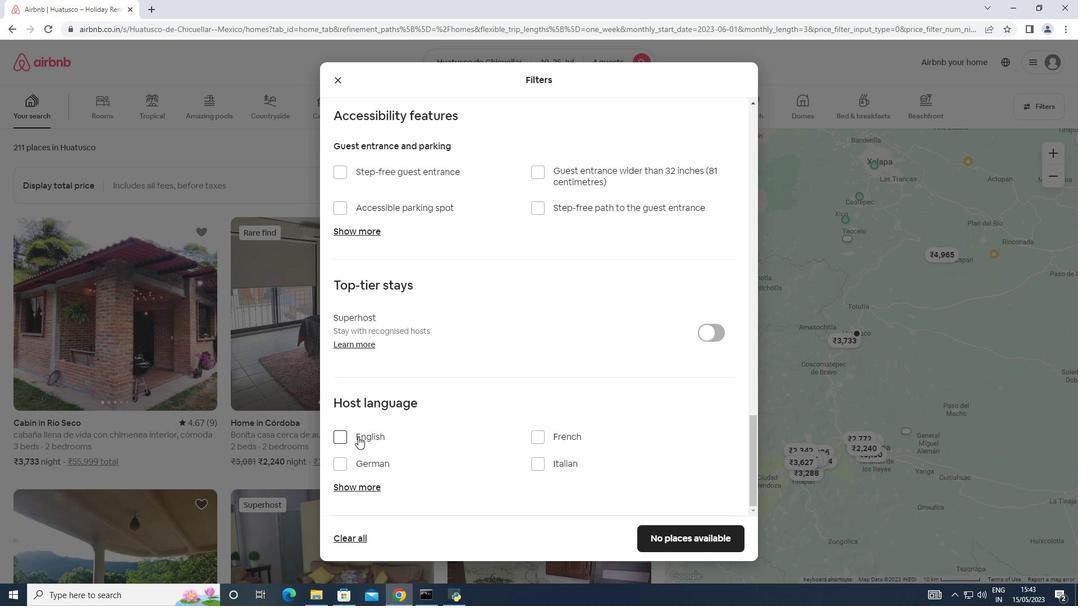 
Action: Mouse moved to (530, 449)
Screenshot: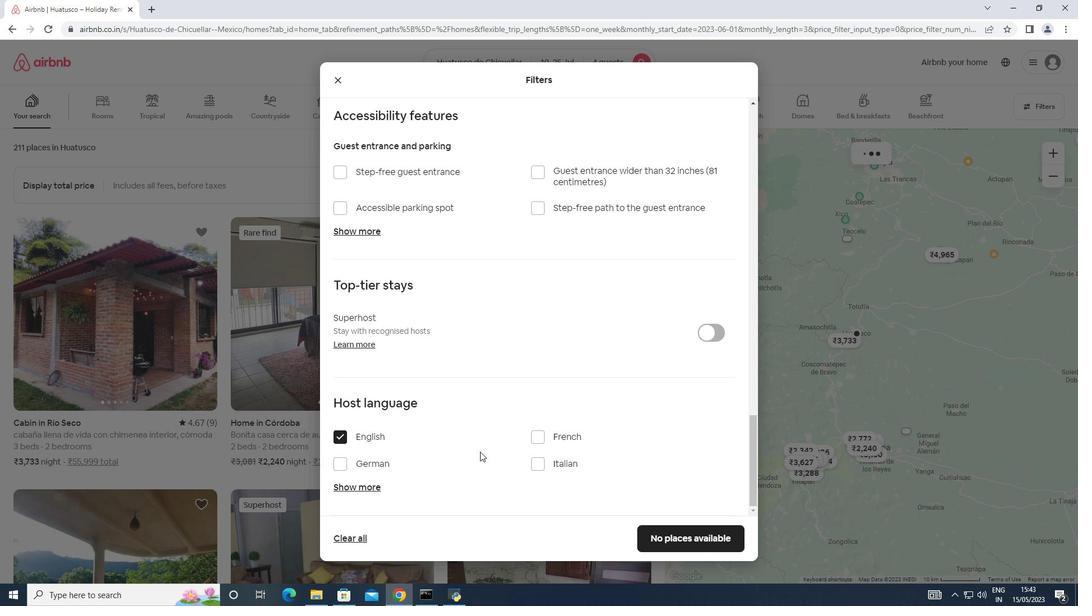 
Action: Mouse scrolled (530, 449) with delta (0, 0)
Screenshot: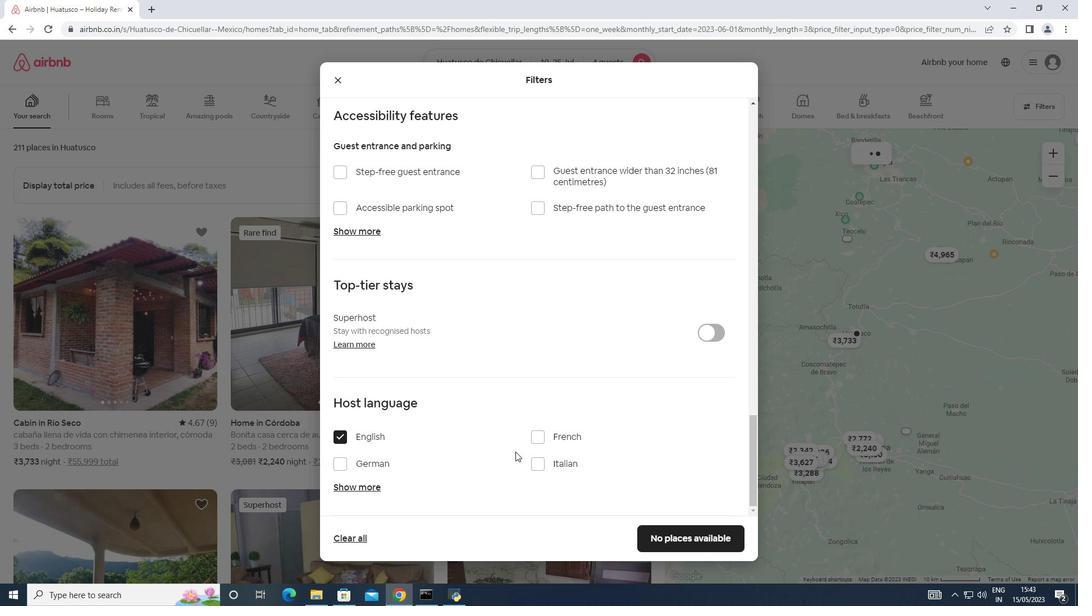 
Action: Mouse scrolled (530, 449) with delta (0, 0)
Screenshot: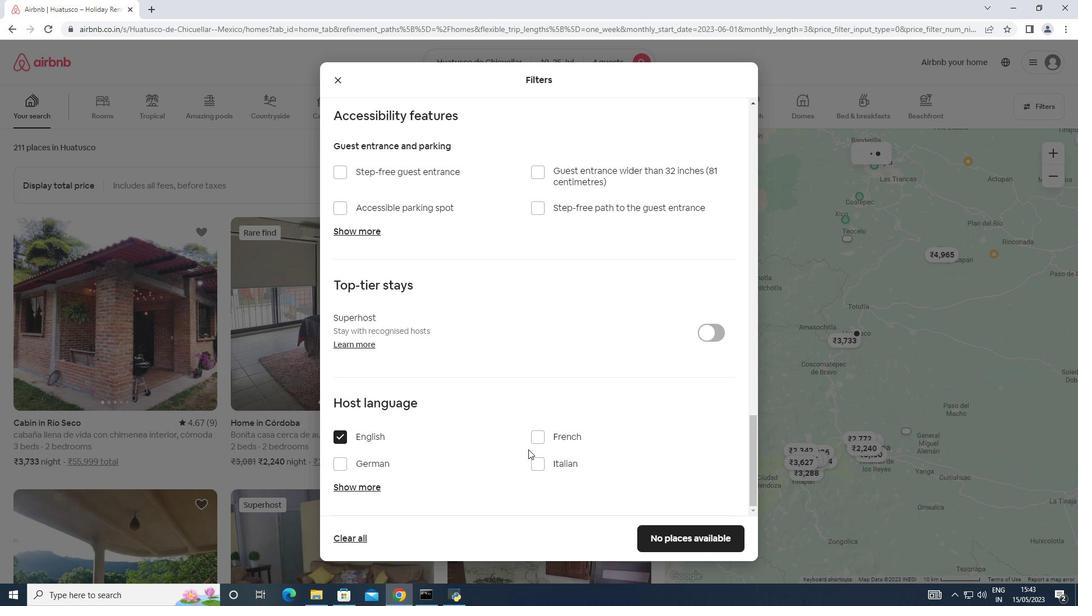 
Action: Mouse scrolled (530, 449) with delta (0, 0)
Screenshot: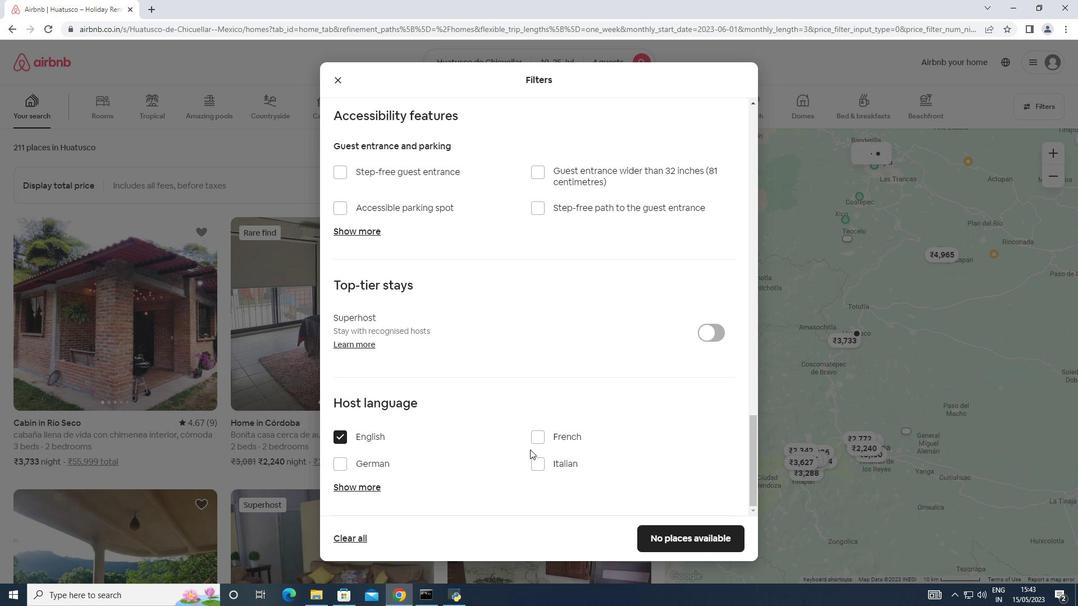 
Action: Mouse moved to (673, 535)
Screenshot: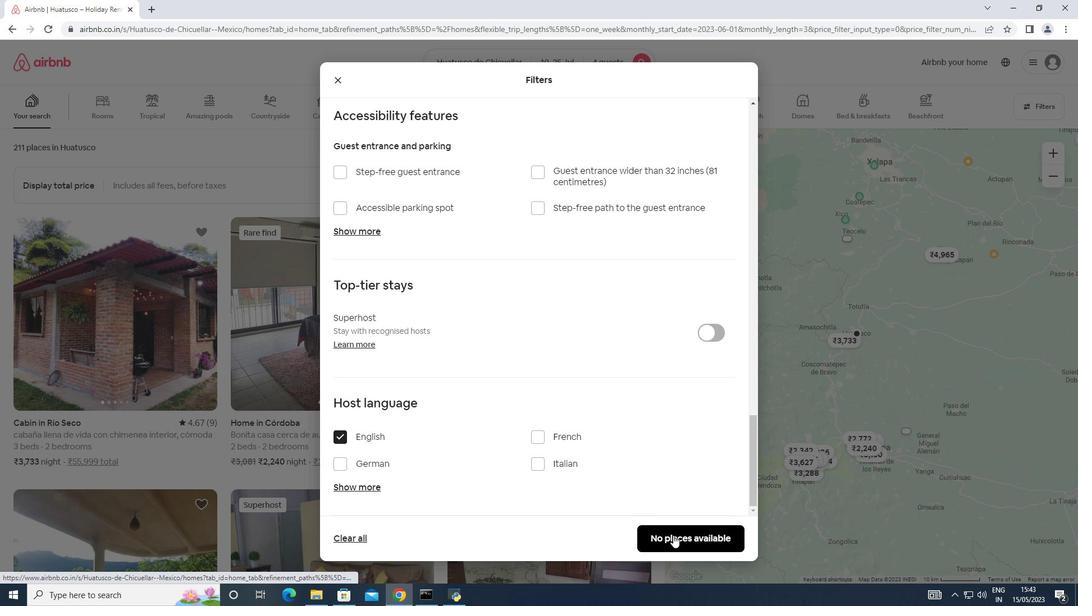 
Action: Mouse pressed left at (673, 535)
Screenshot: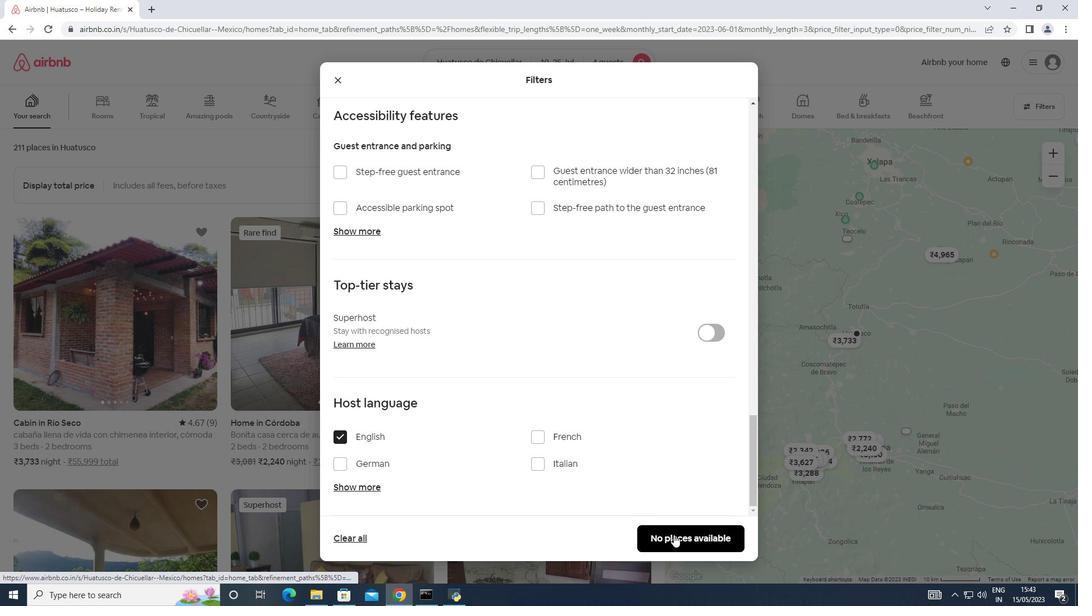 
Action: Mouse moved to (543, 476)
Screenshot: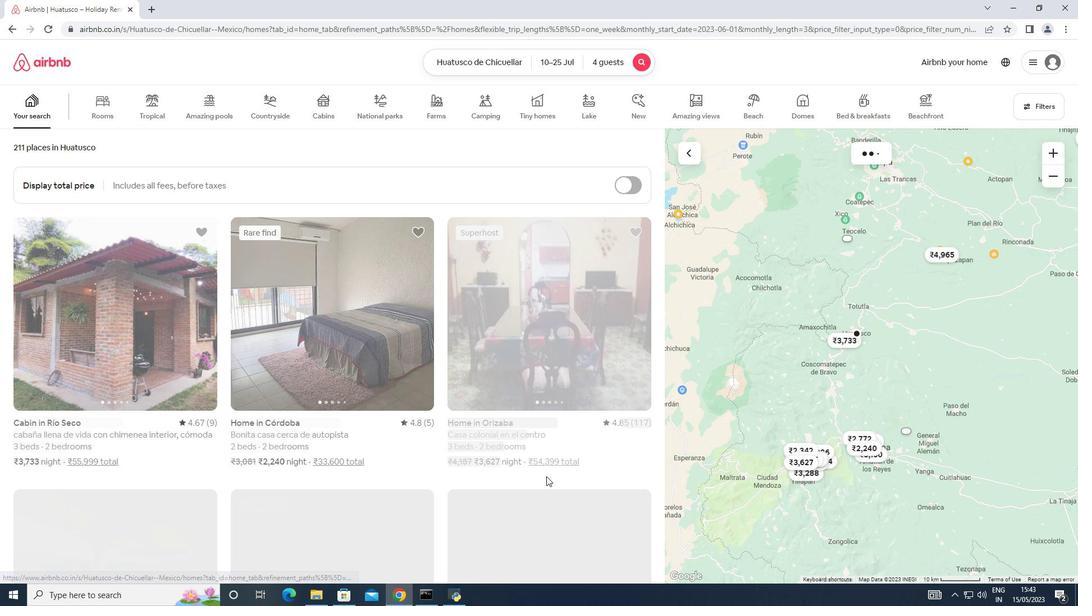 
